 Task: Look for space in Machida, Japan from 8th June, 2023 to 19th June, 2023 for 1 adult in price range Rs.5000 to Rs.12000. Place can be shared room with 1  bedroom having 1 bed and 1 bathroom. Property type can be house, flat, guest house, hotel. Booking option can be shelf check-in. Required host language is English.
Action: Mouse moved to (485, 118)
Screenshot: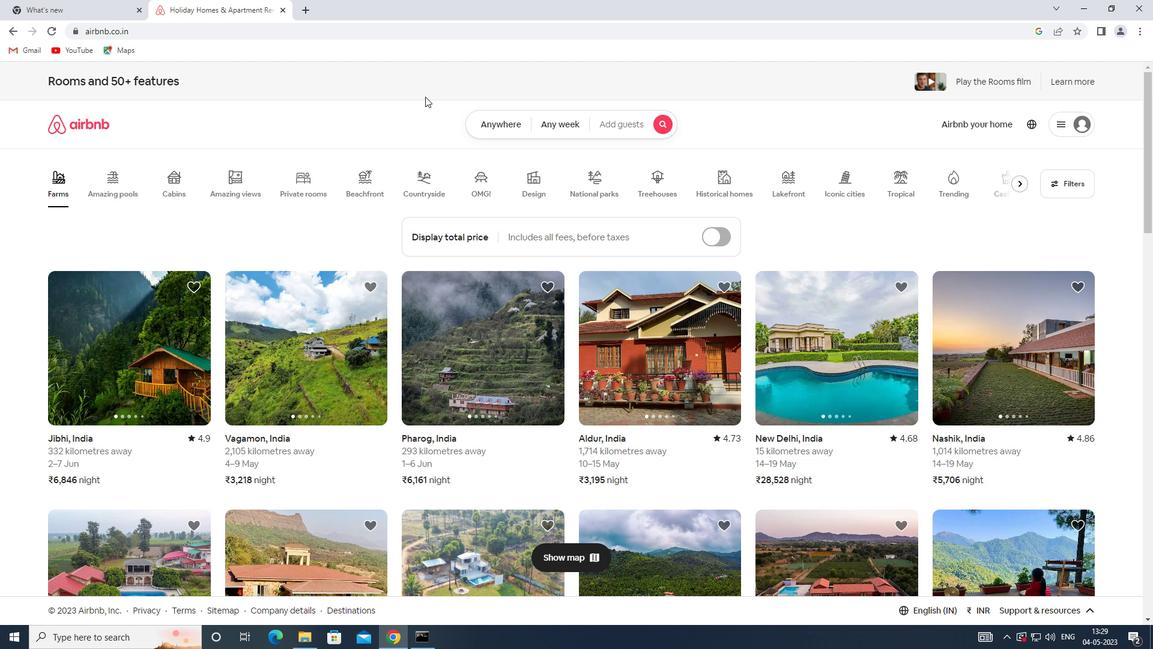 
Action: Mouse pressed left at (485, 118)
Screenshot: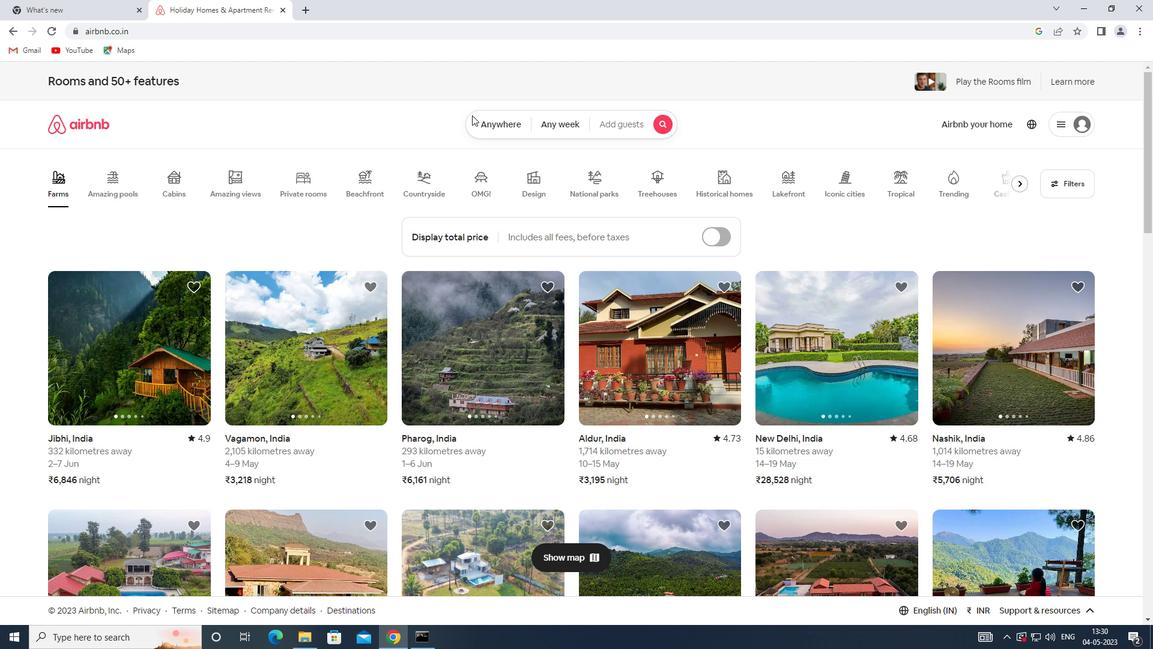 
Action: Mouse moved to (372, 165)
Screenshot: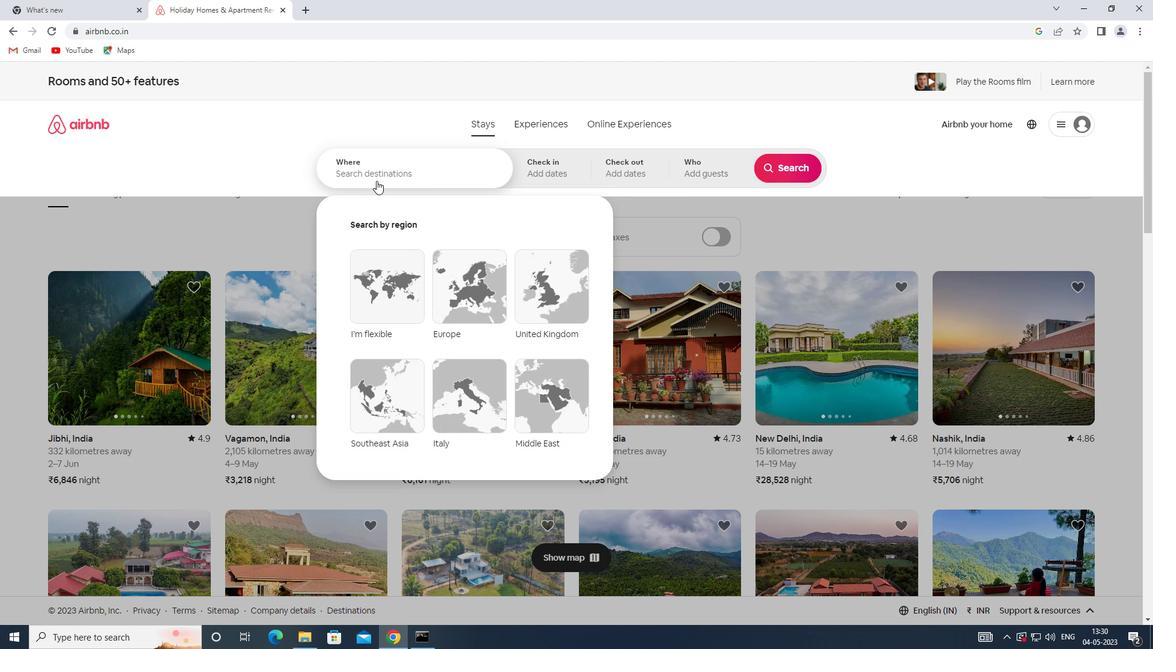 
Action: Mouse pressed left at (372, 165)
Screenshot: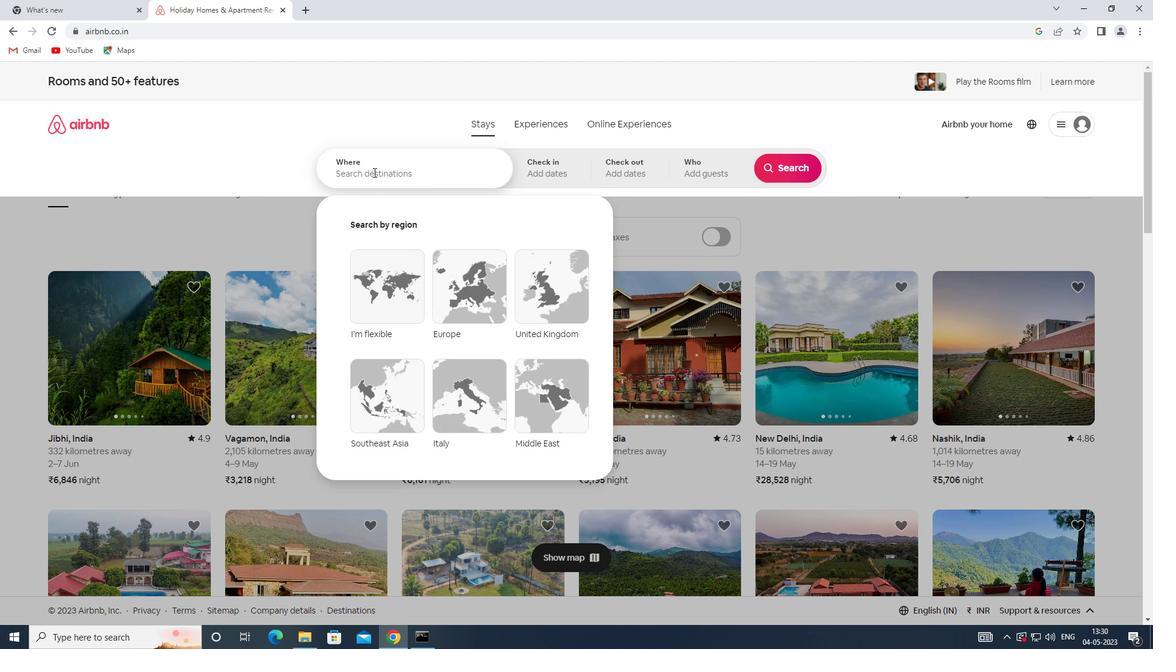 
Action: Key pressed <Key.shift>MACHIDA,<Key.shift>JAPAN
Screenshot: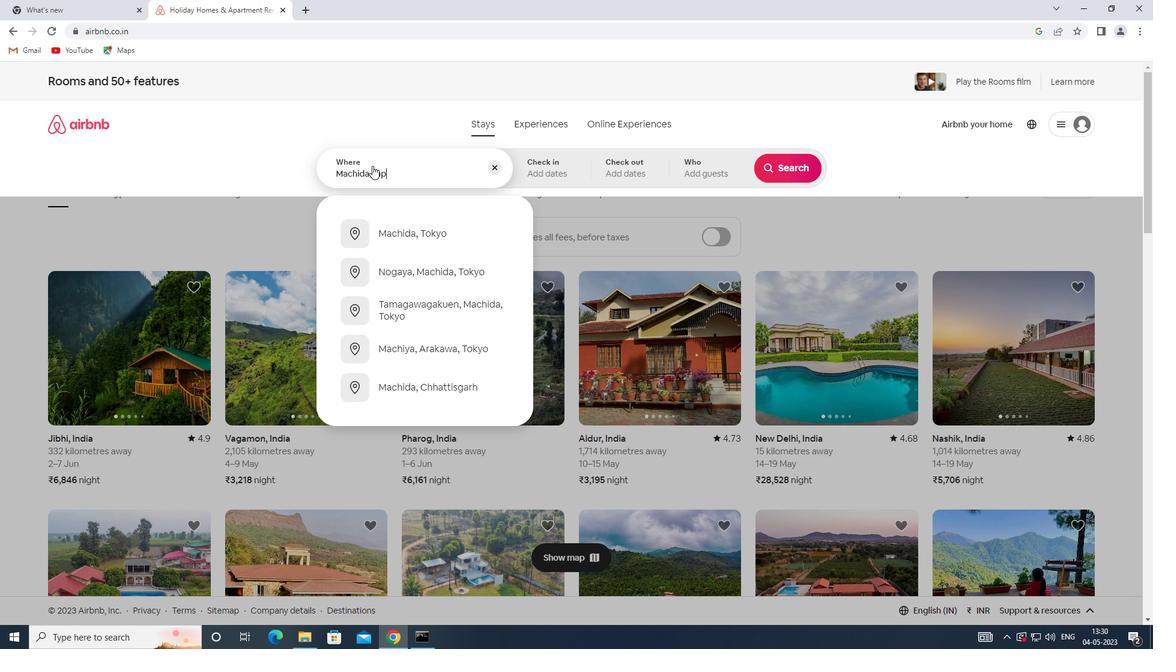 
Action: Mouse moved to (542, 161)
Screenshot: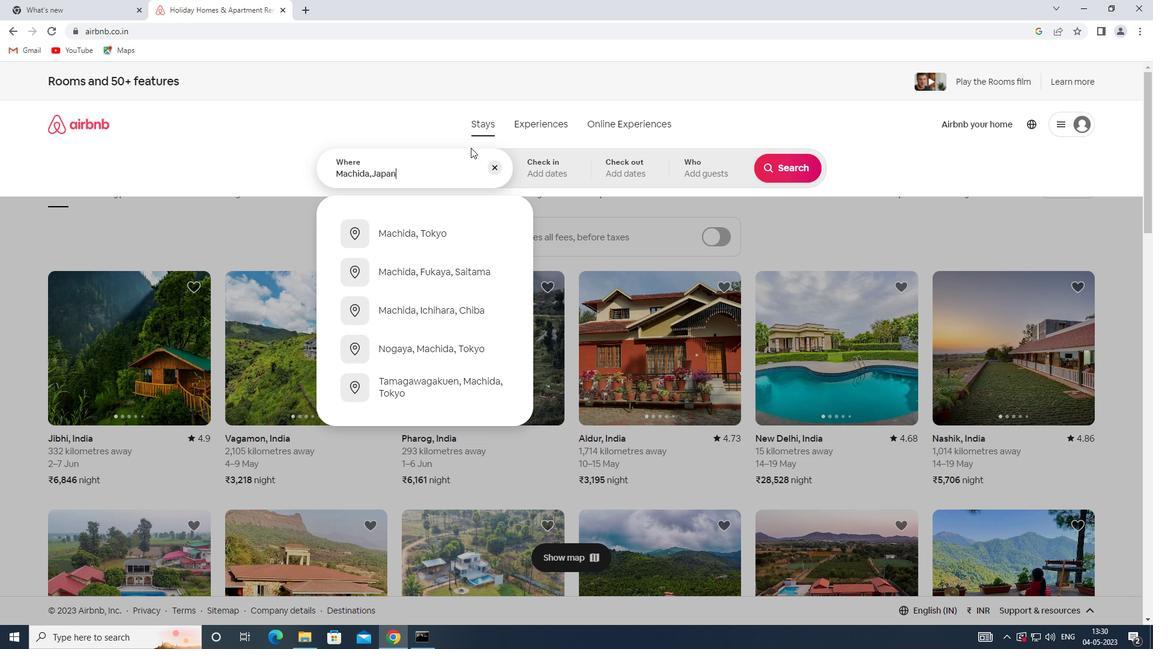 
Action: Mouse pressed left at (542, 161)
Screenshot: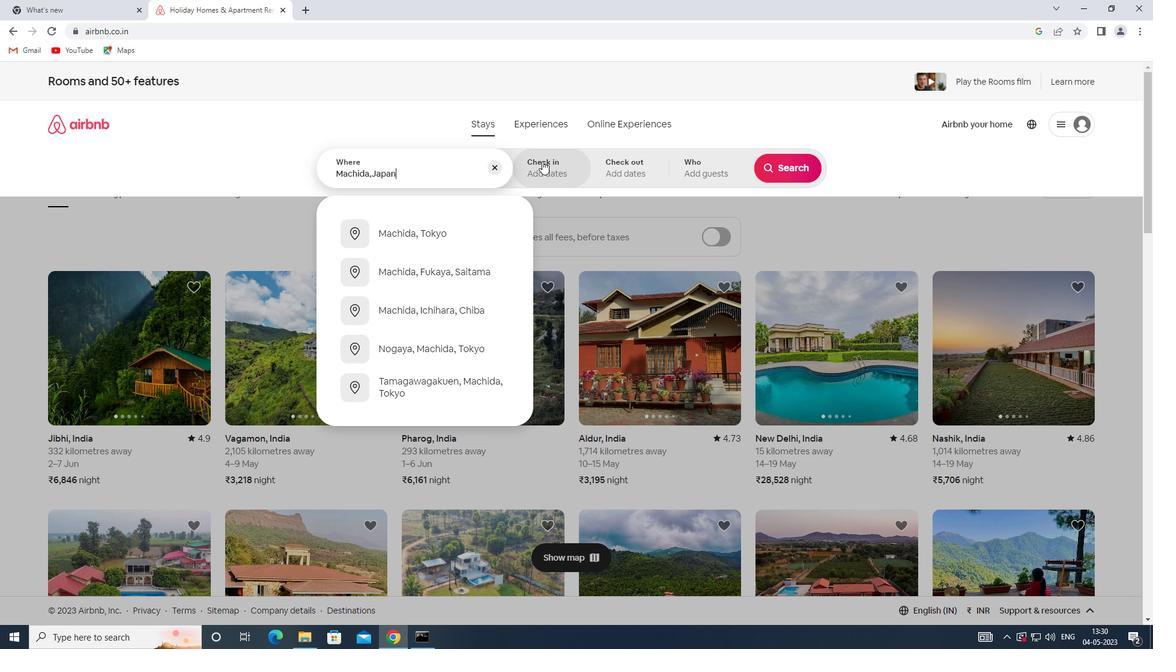 
Action: Mouse moved to (718, 341)
Screenshot: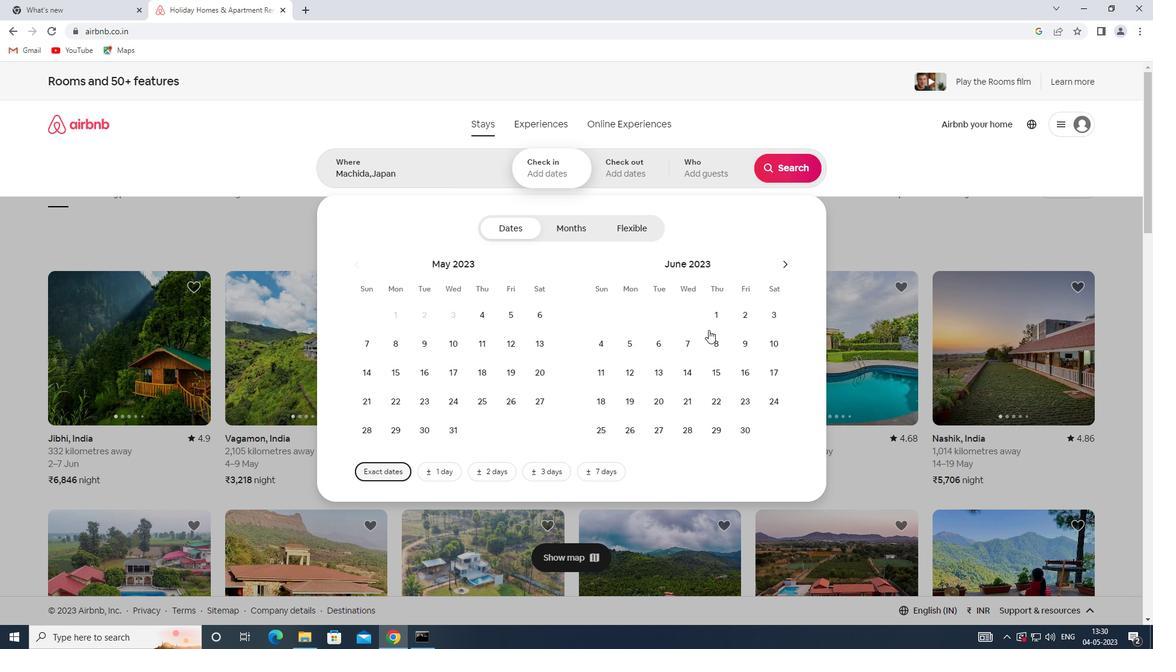 
Action: Mouse pressed left at (718, 341)
Screenshot: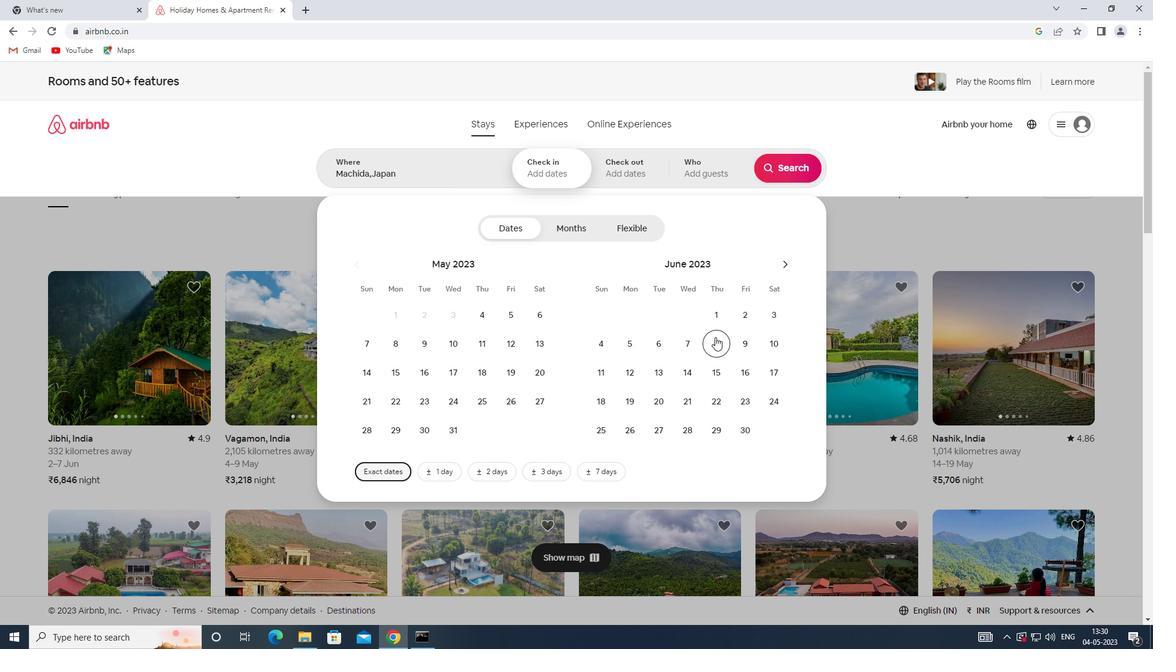 
Action: Mouse moved to (633, 401)
Screenshot: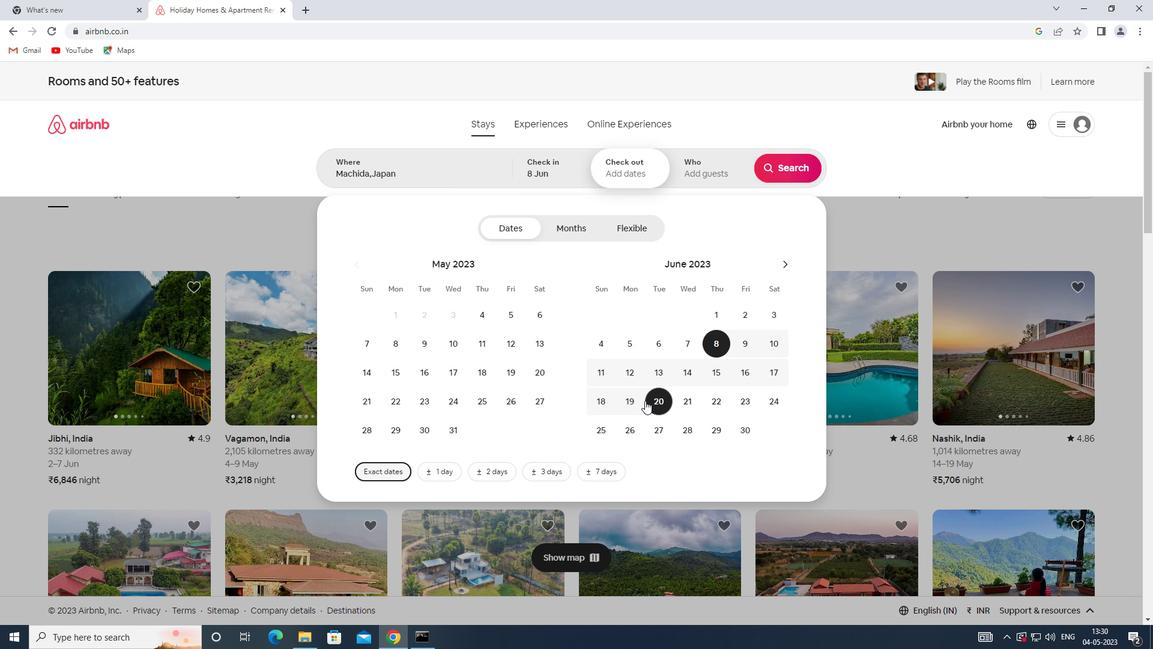 
Action: Mouse pressed left at (633, 401)
Screenshot: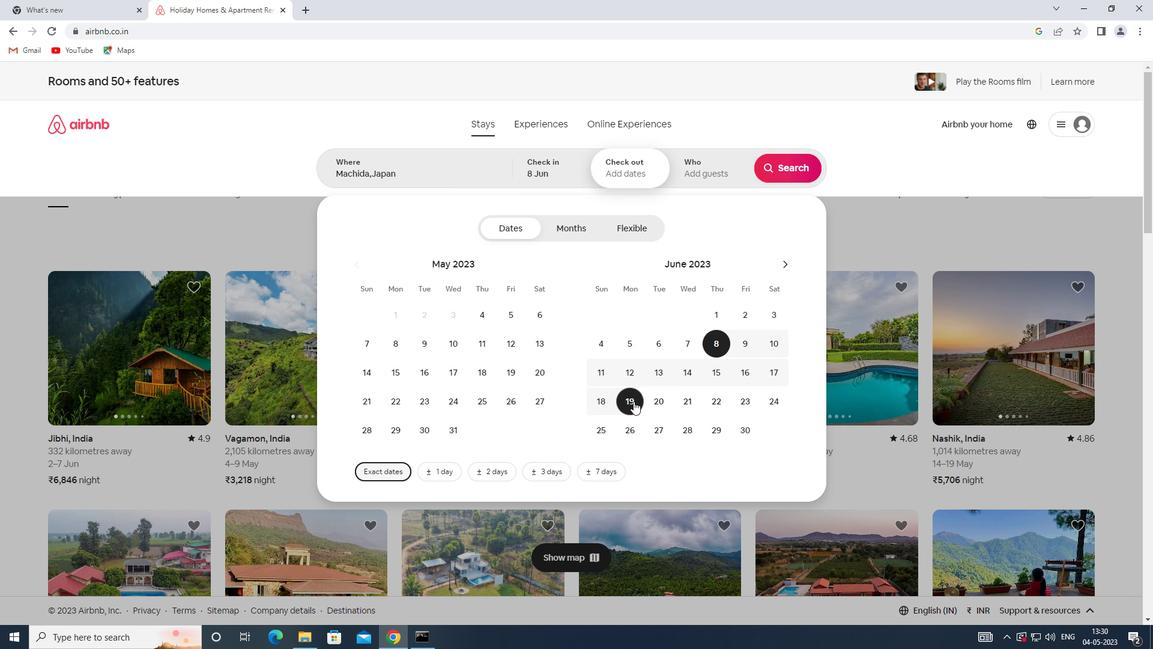 
Action: Mouse moved to (710, 167)
Screenshot: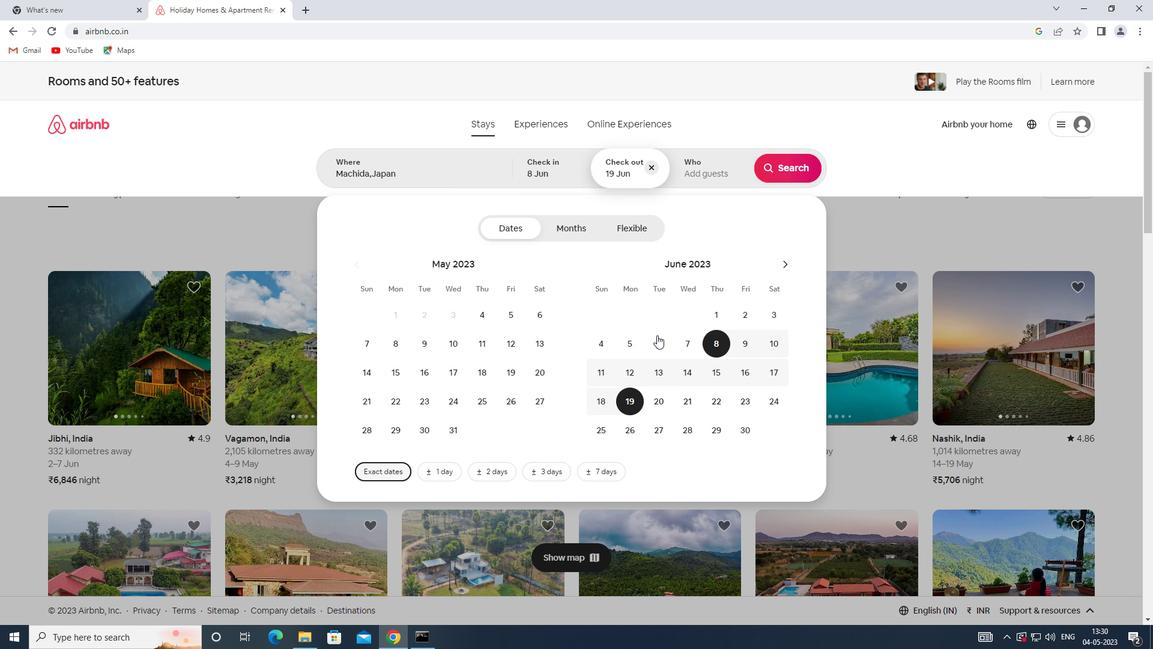 
Action: Mouse pressed left at (710, 167)
Screenshot: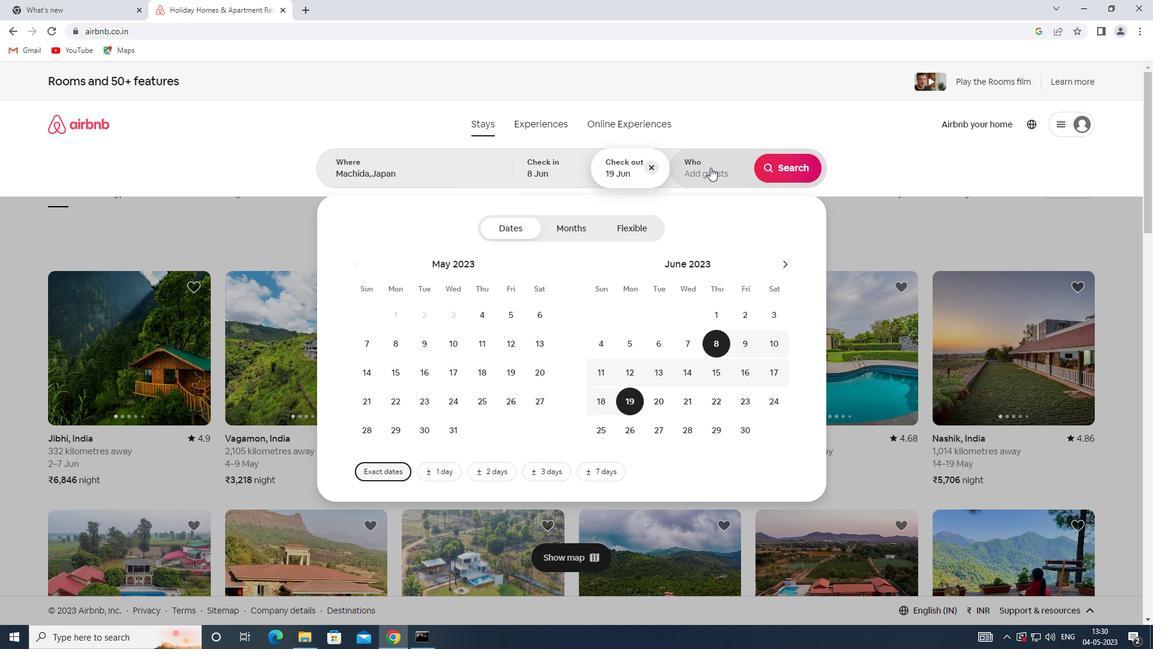 
Action: Mouse moved to (789, 235)
Screenshot: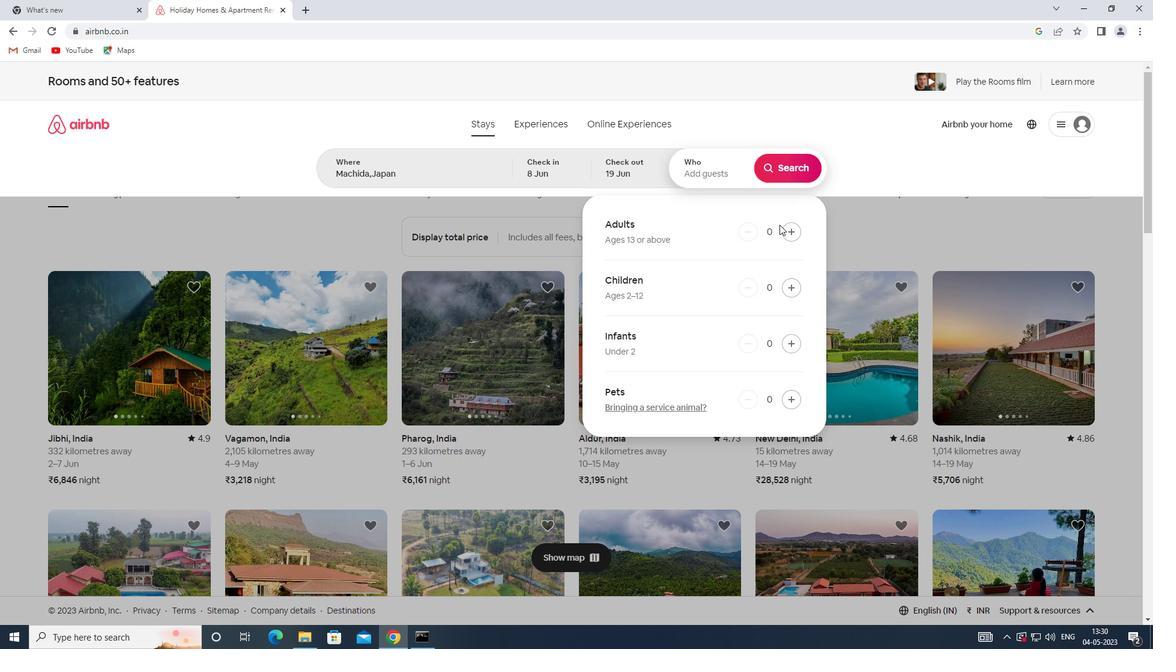 
Action: Mouse pressed left at (789, 235)
Screenshot: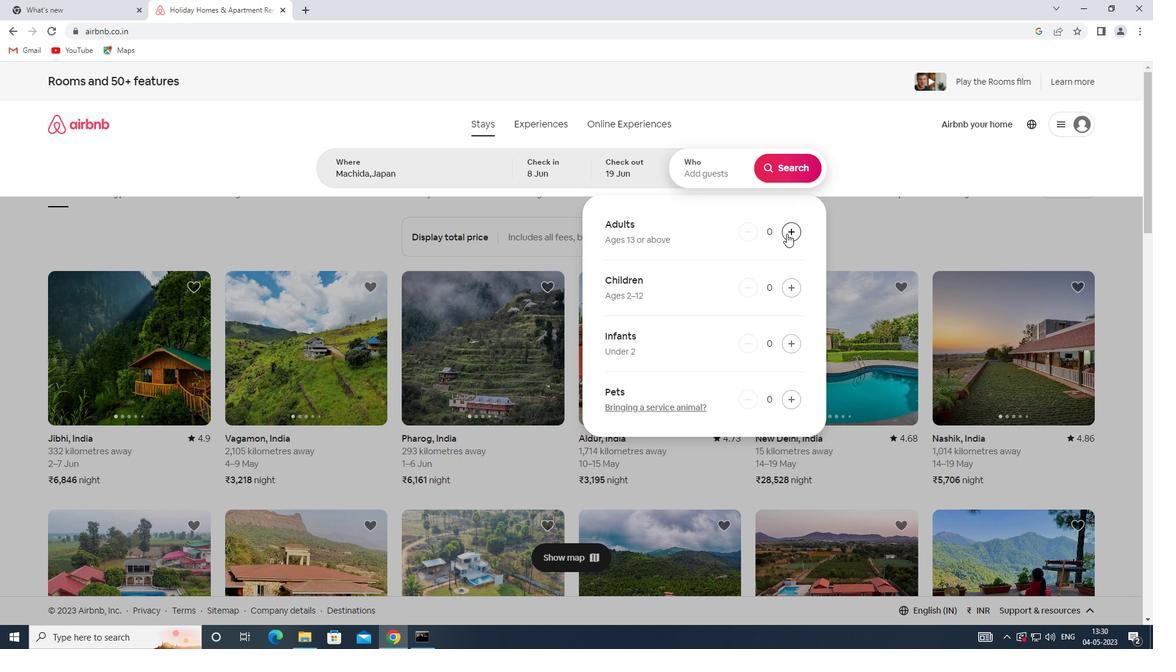 
Action: Mouse moved to (783, 170)
Screenshot: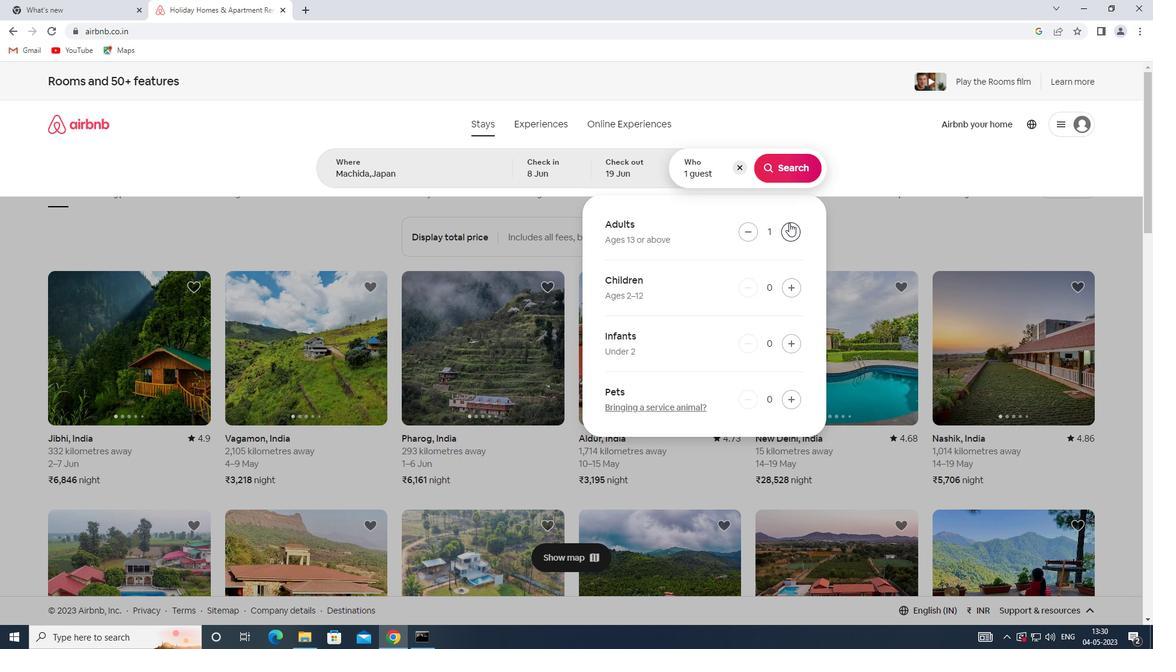 
Action: Mouse pressed left at (783, 170)
Screenshot: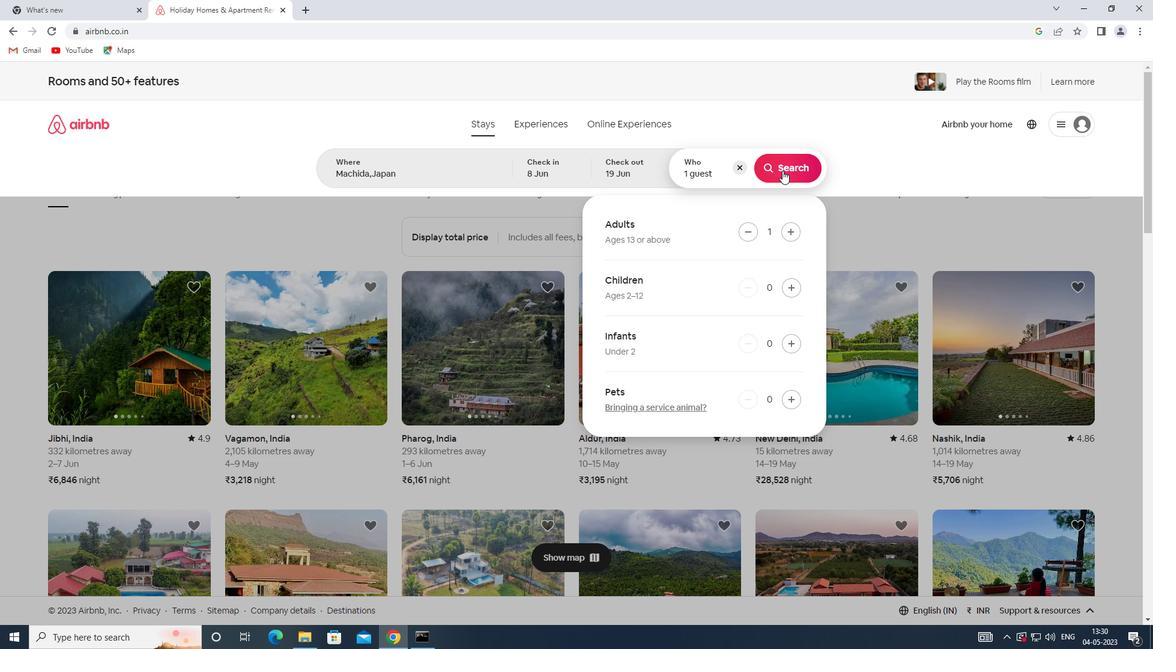 
Action: Mouse moved to (1110, 138)
Screenshot: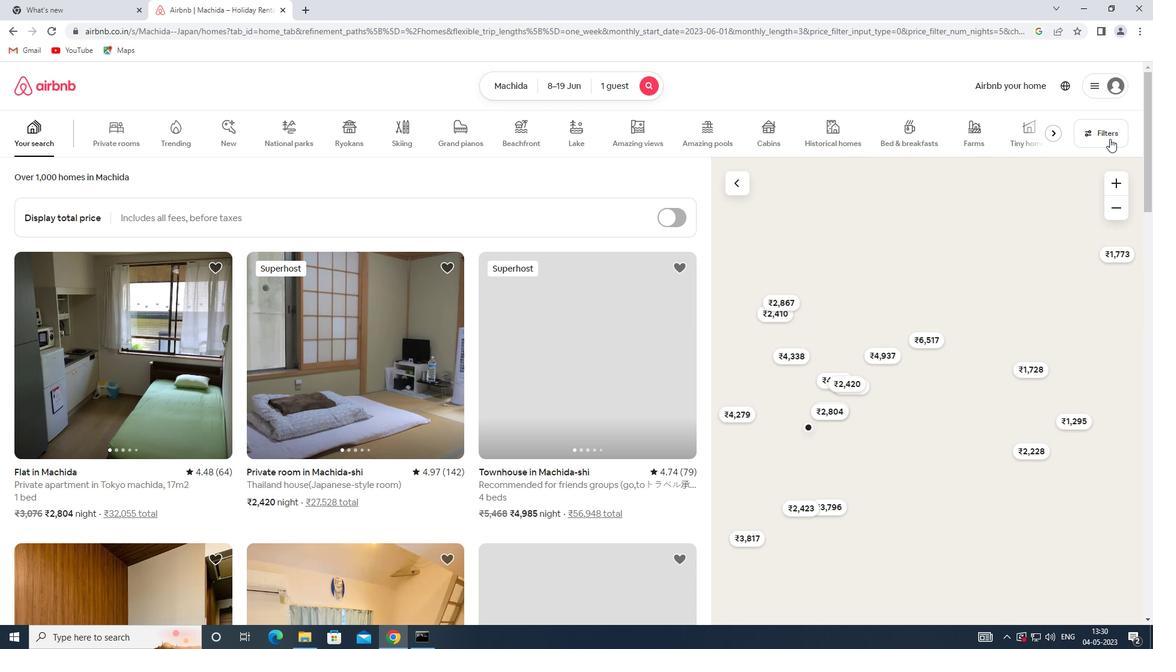 
Action: Mouse pressed left at (1110, 138)
Screenshot: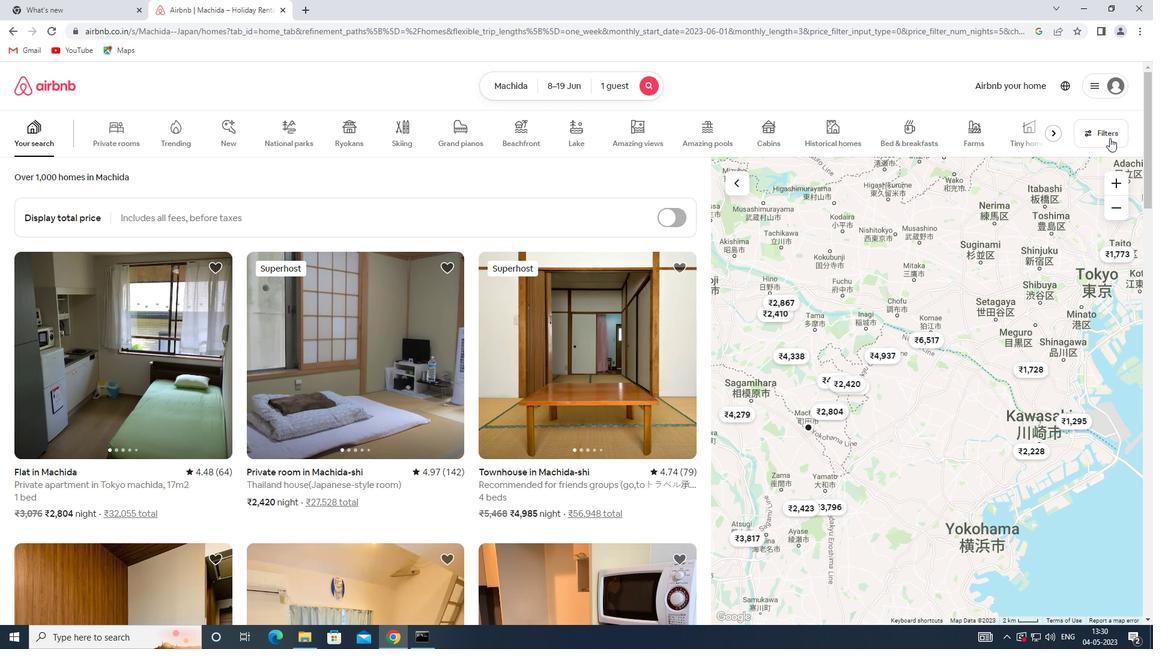 
Action: Mouse moved to (429, 284)
Screenshot: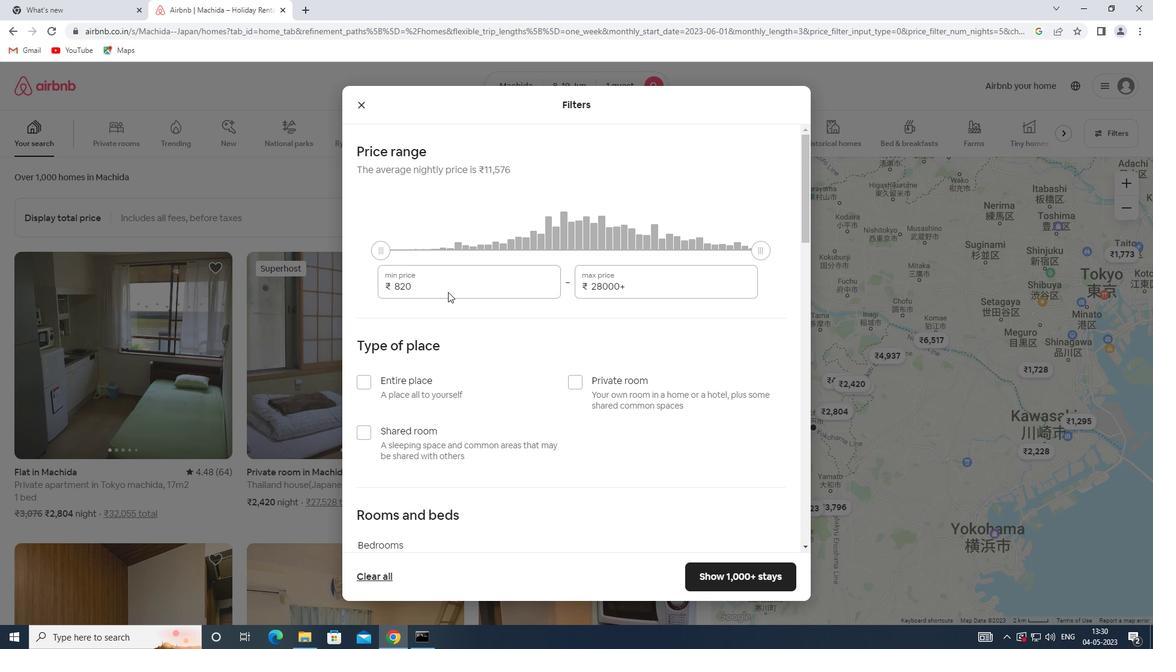 
Action: Mouse pressed left at (429, 284)
Screenshot: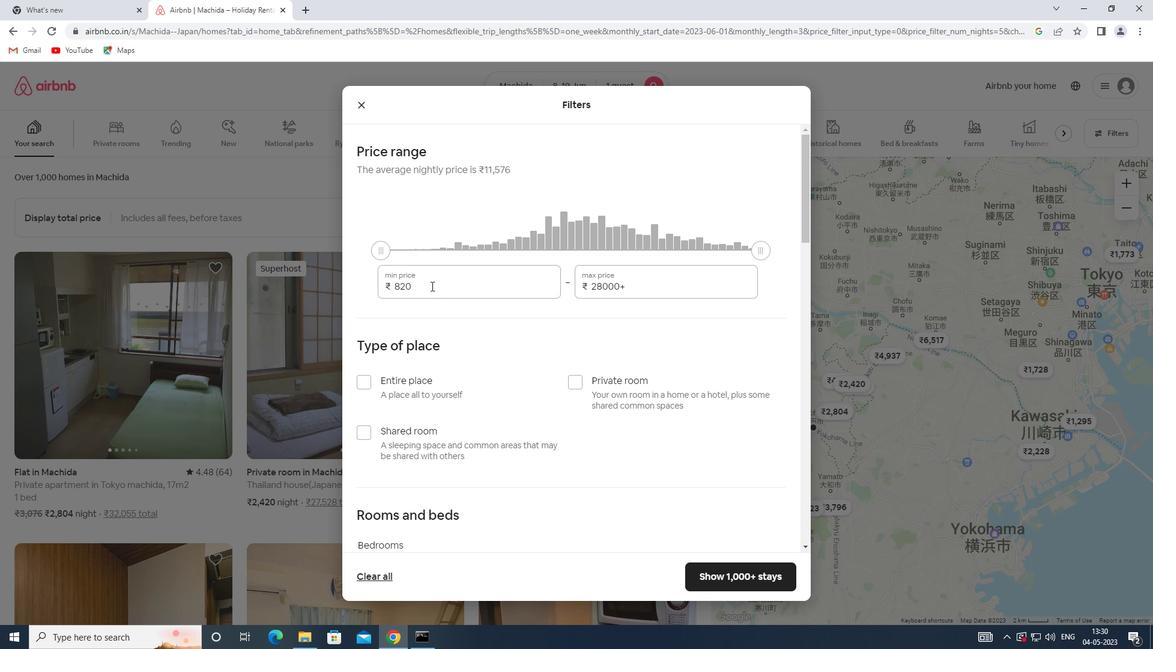 
Action: Mouse moved to (363, 284)
Screenshot: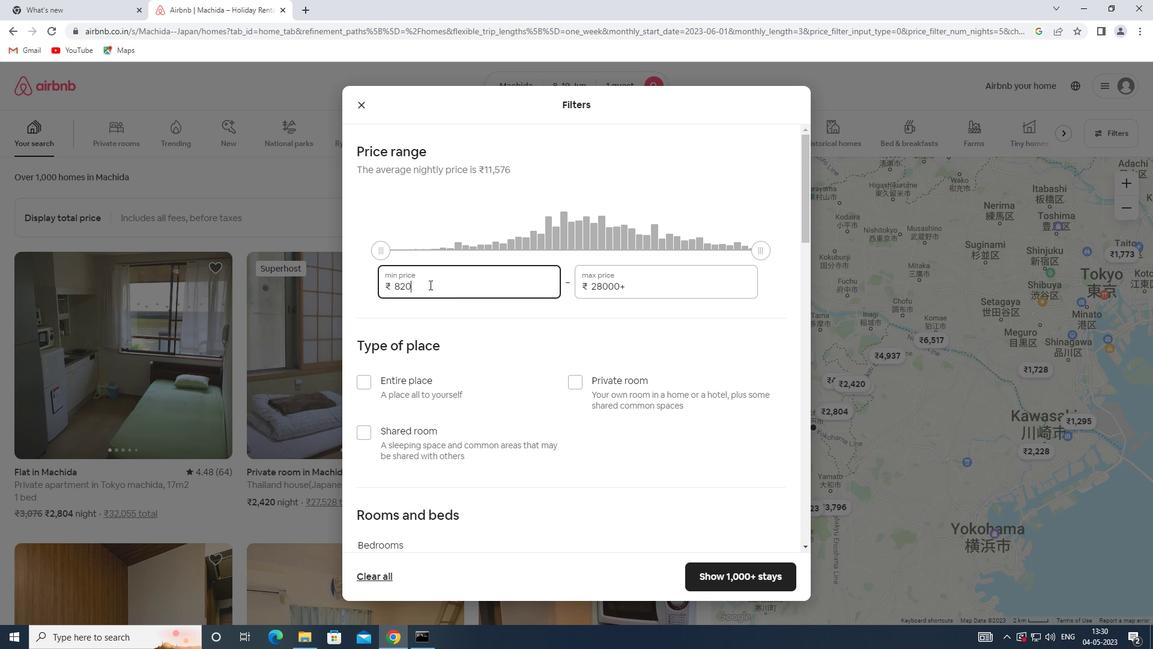 
Action: Key pressed 5000
Screenshot: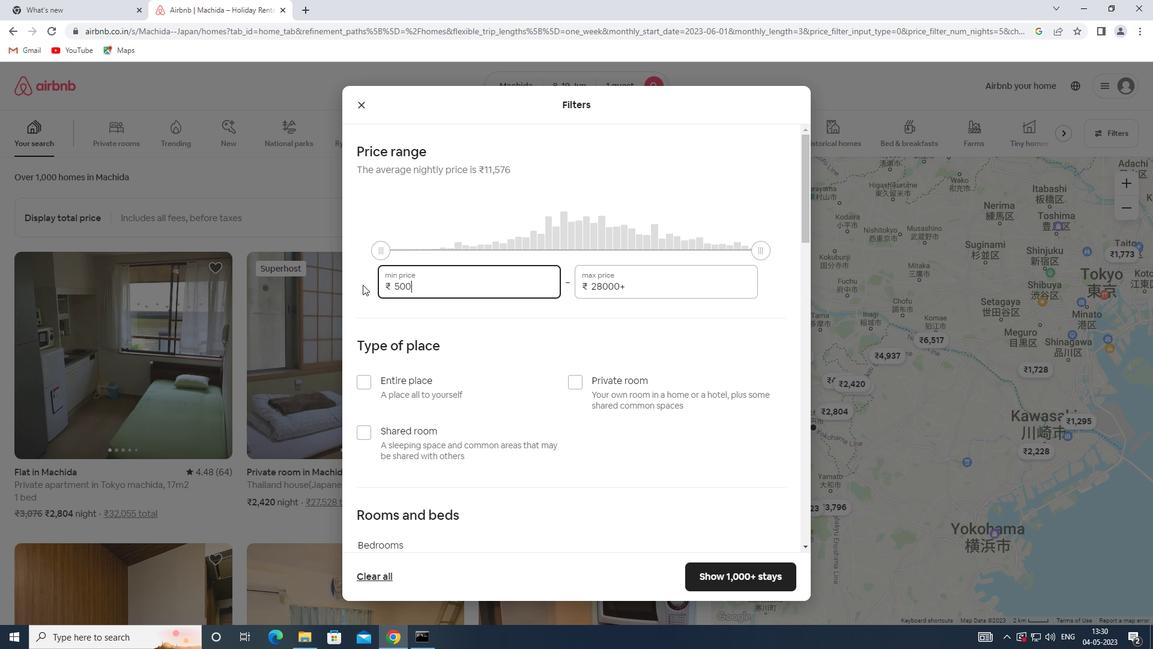 
Action: Mouse moved to (642, 286)
Screenshot: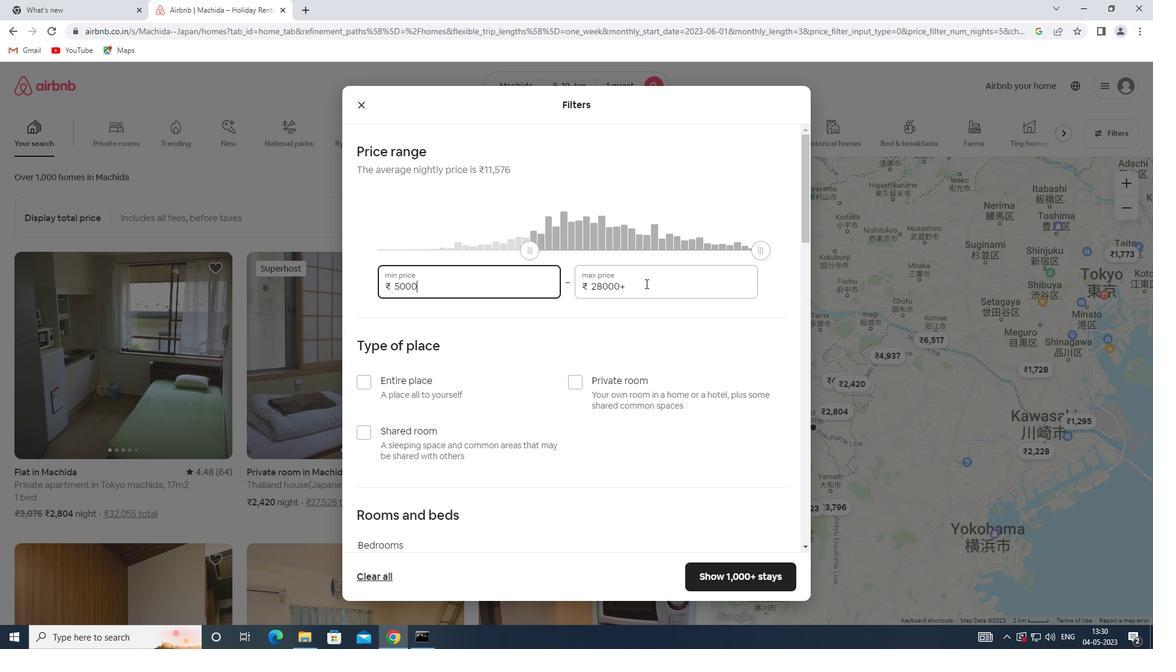 
Action: Mouse pressed left at (642, 286)
Screenshot: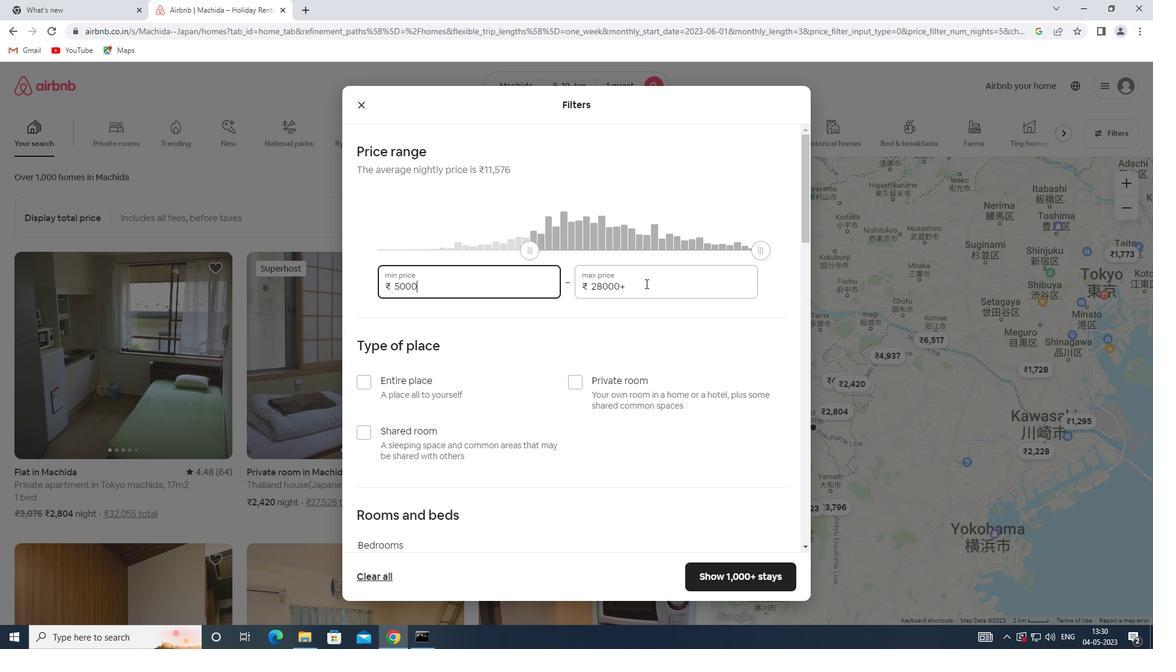 
Action: Mouse moved to (537, 299)
Screenshot: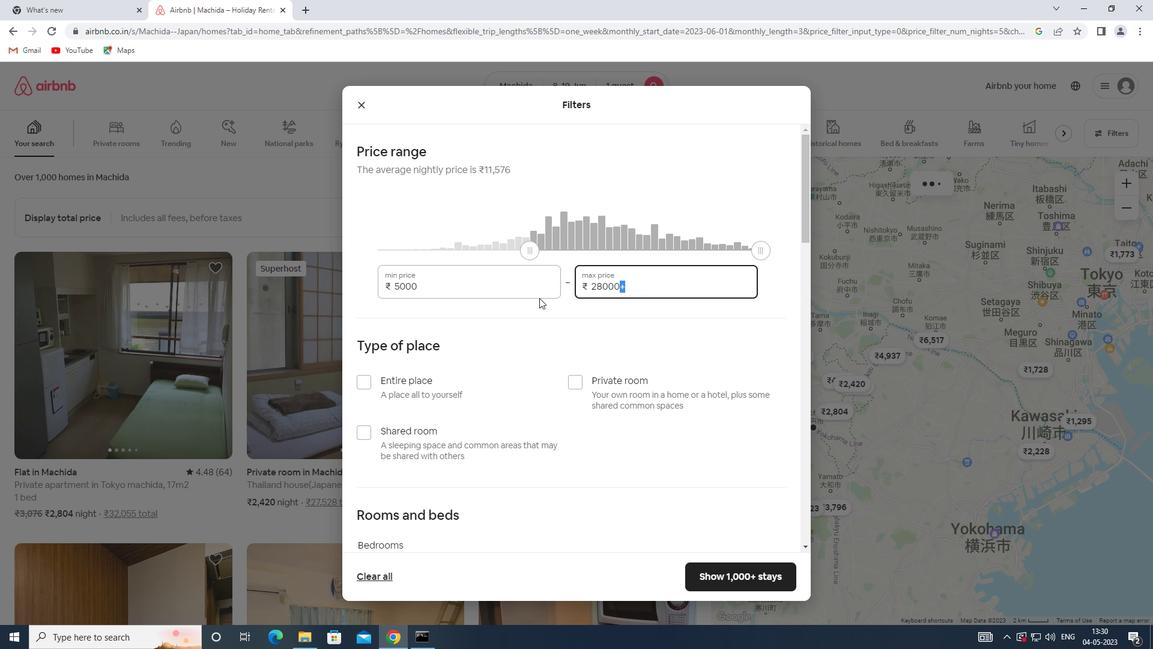
Action: Key pressed 12000
Screenshot: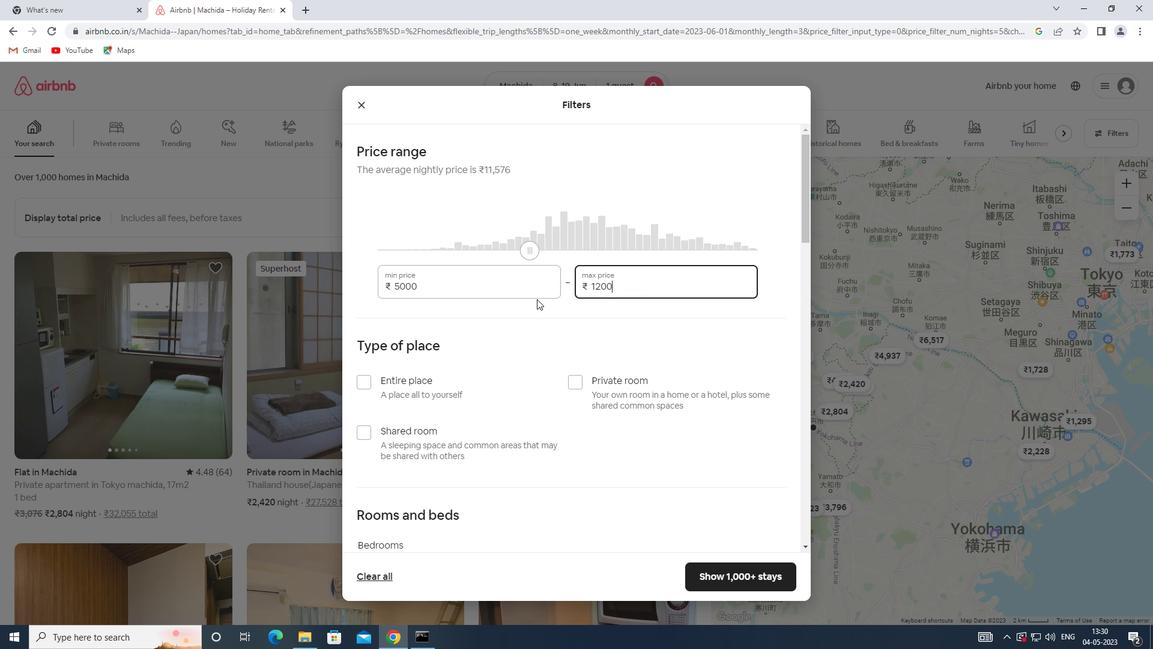
Action: Mouse moved to (528, 301)
Screenshot: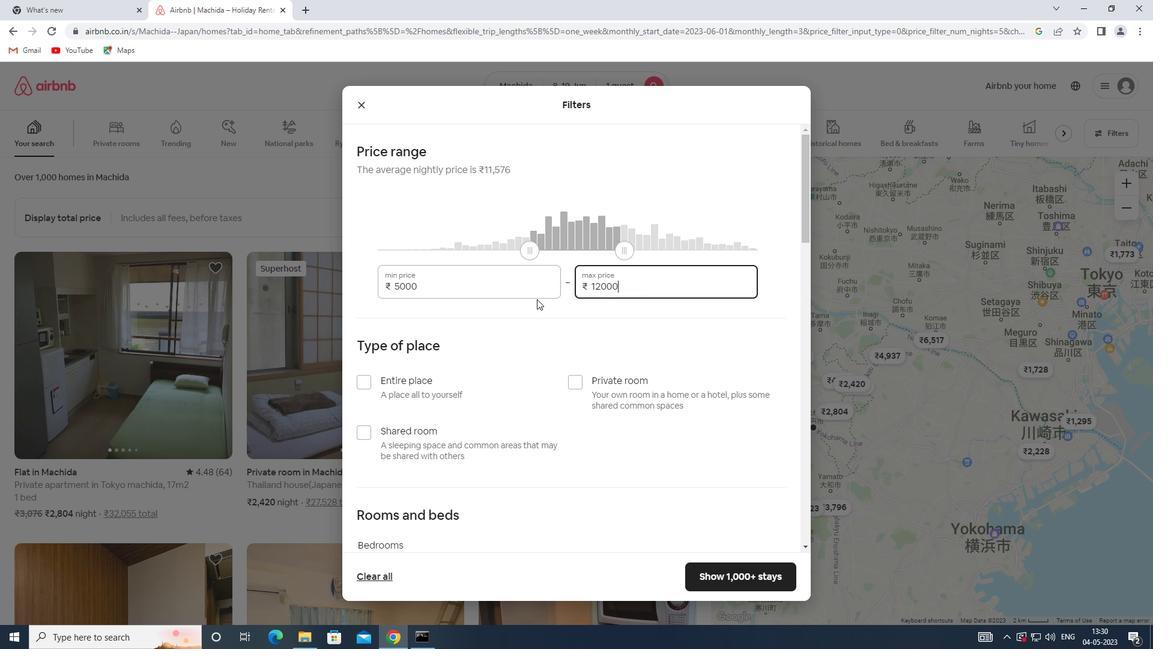 
Action: Mouse scrolled (528, 300) with delta (0, 0)
Screenshot: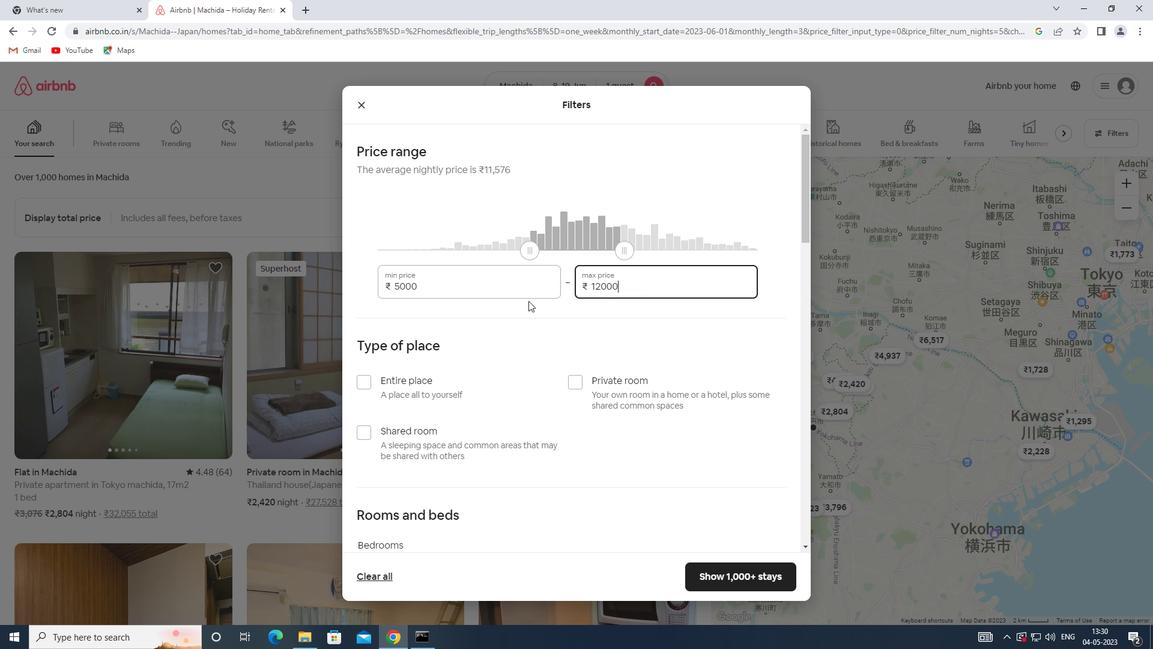 
Action: Mouse scrolled (528, 300) with delta (0, 0)
Screenshot: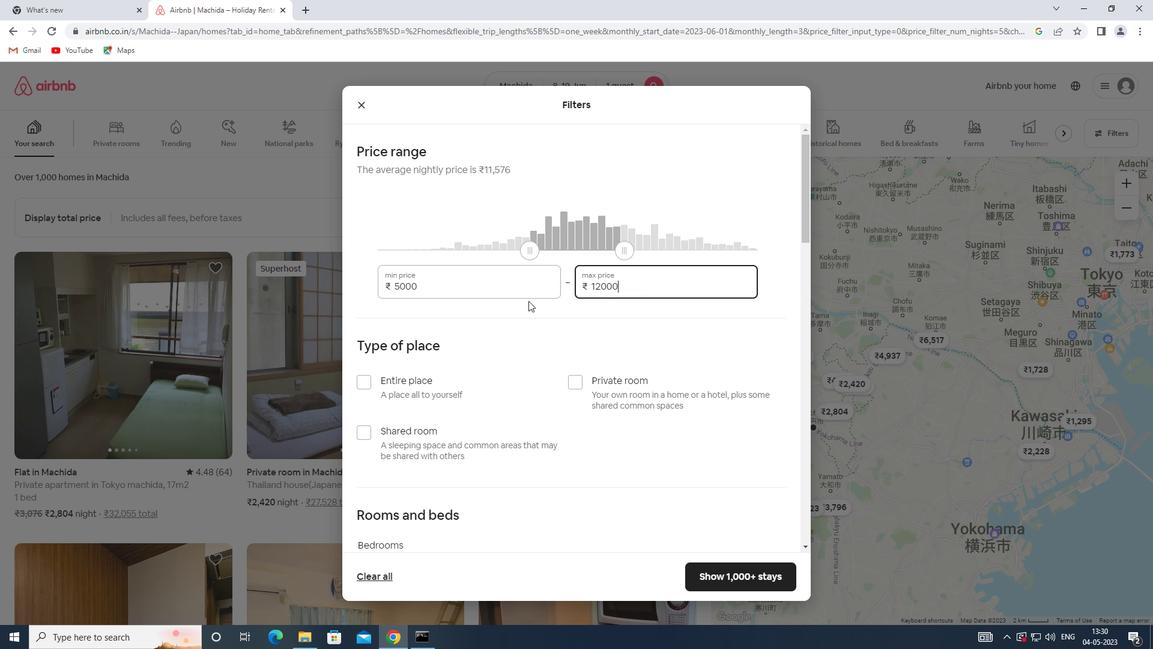 
Action: Mouse moved to (391, 316)
Screenshot: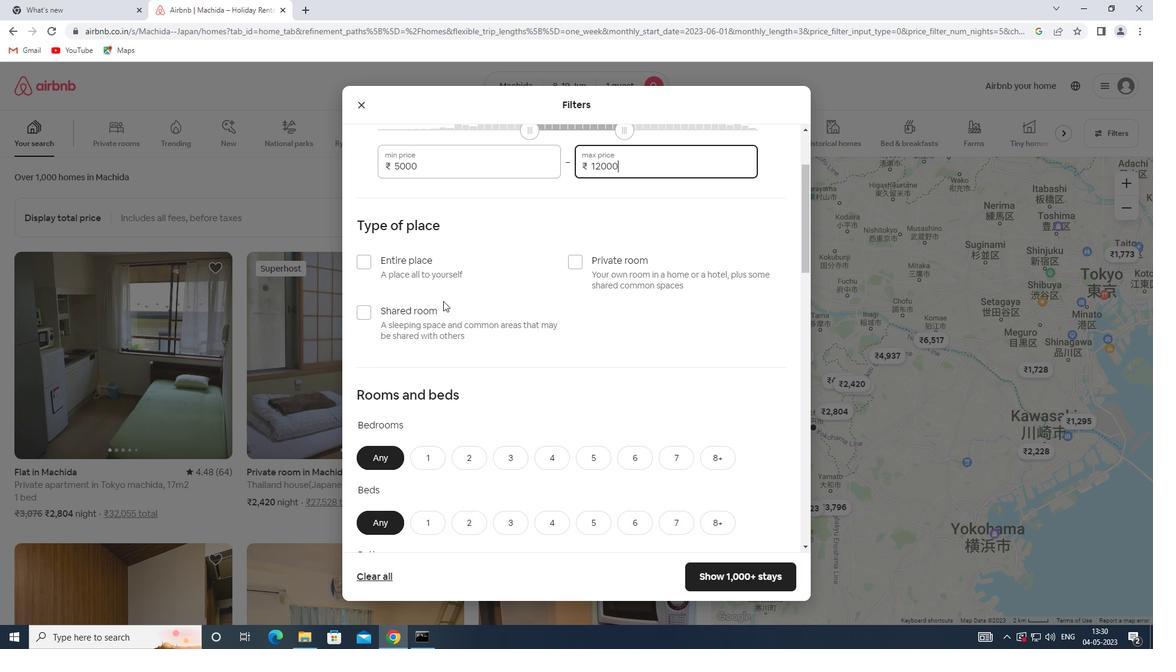 
Action: Mouse pressed left at (391, 316)
Screenshot: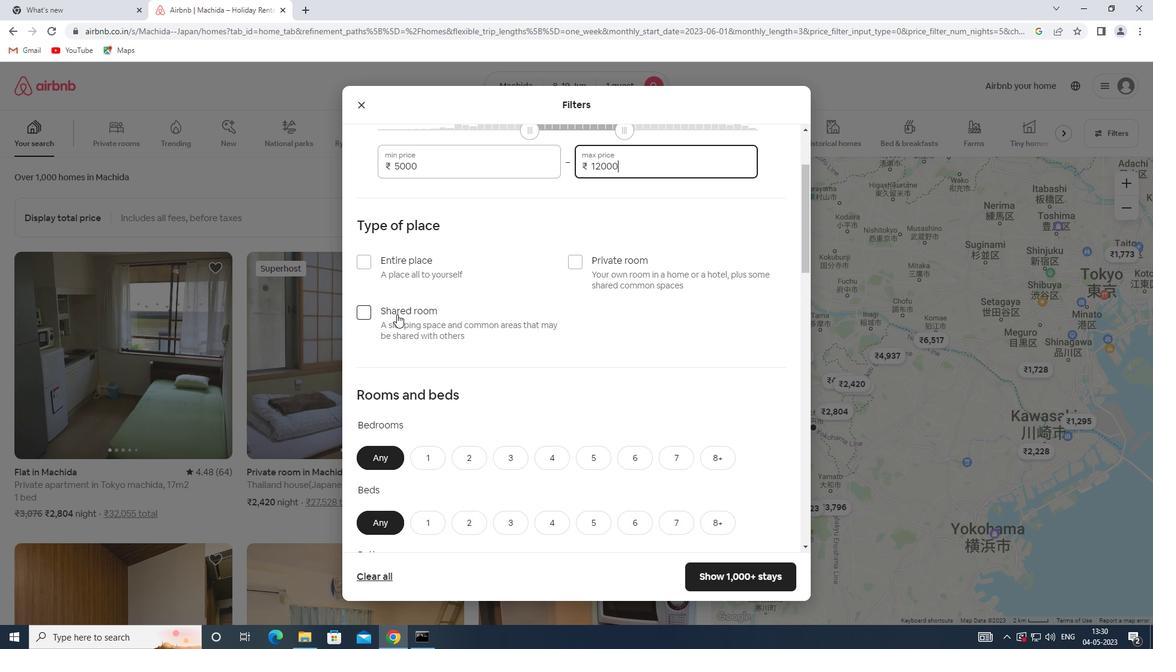 
Action: Mouse scrolled (391, 315) with delta (0, 0)
Screenshot: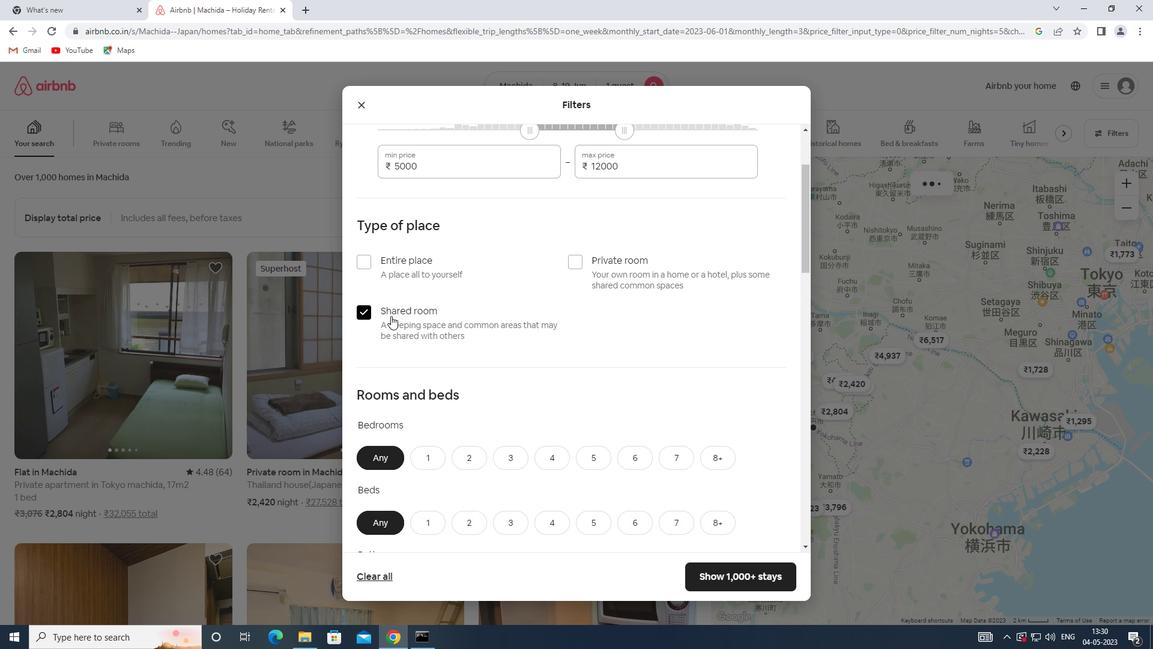 
Action: Mouse scrolled (391, 315) with delta (0, 0)
Screenshot: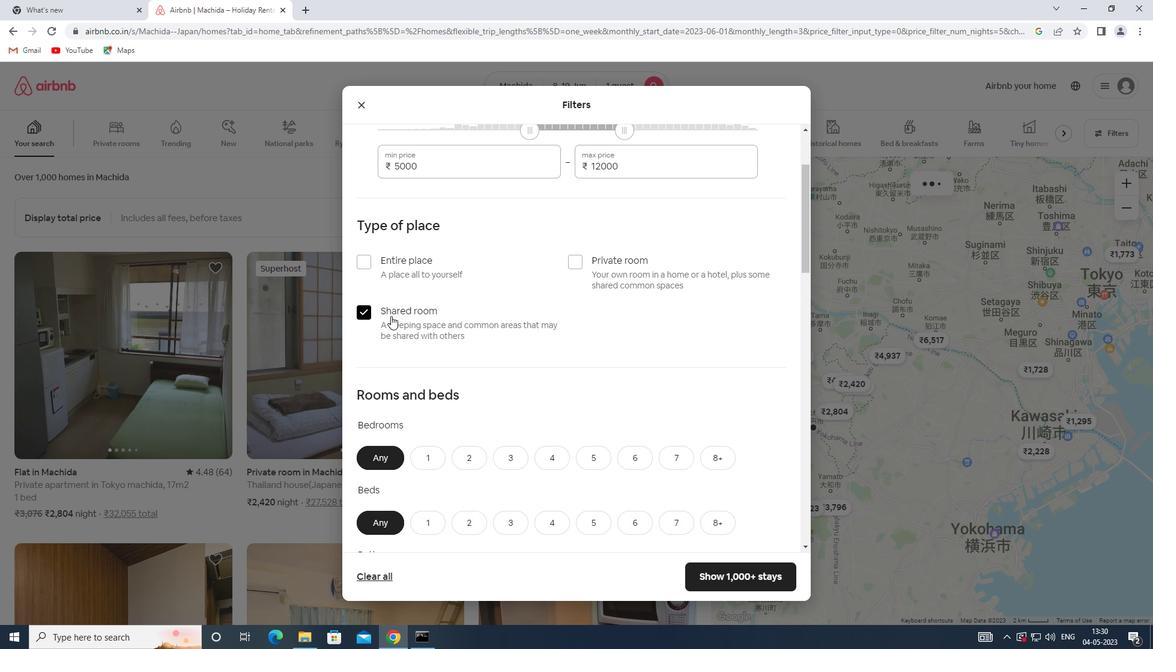 
Action: Mouse scrolled (391, 315) with delta (0, 0)
Screenshot: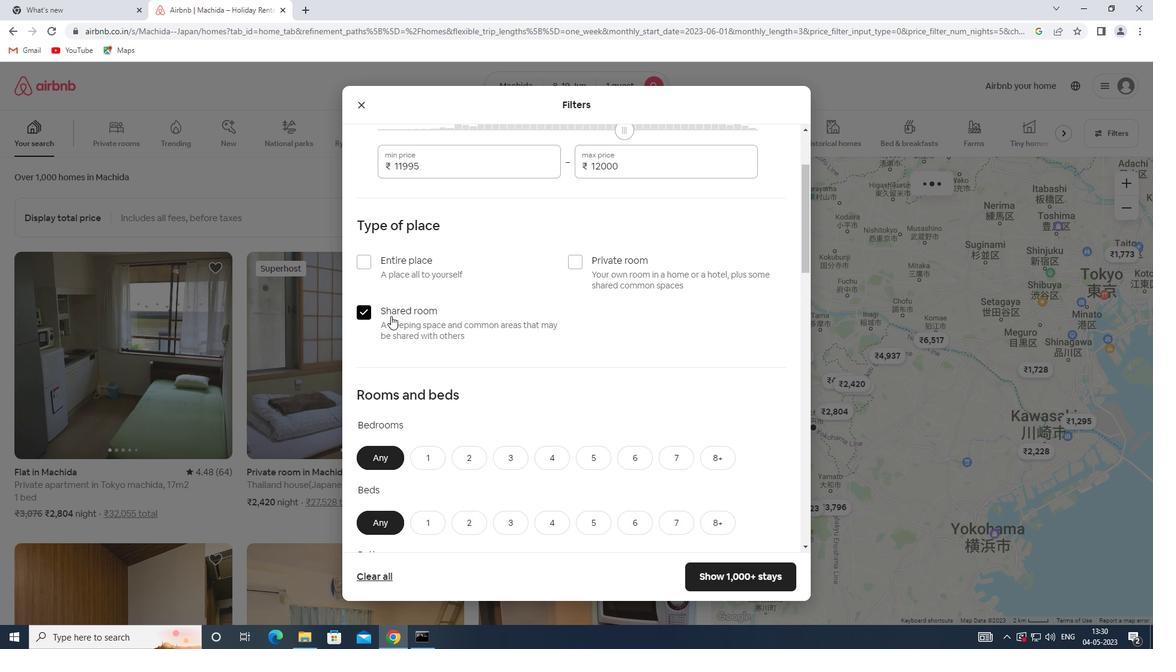 
Action: Mouse moved to (437, 278)
Screenshot: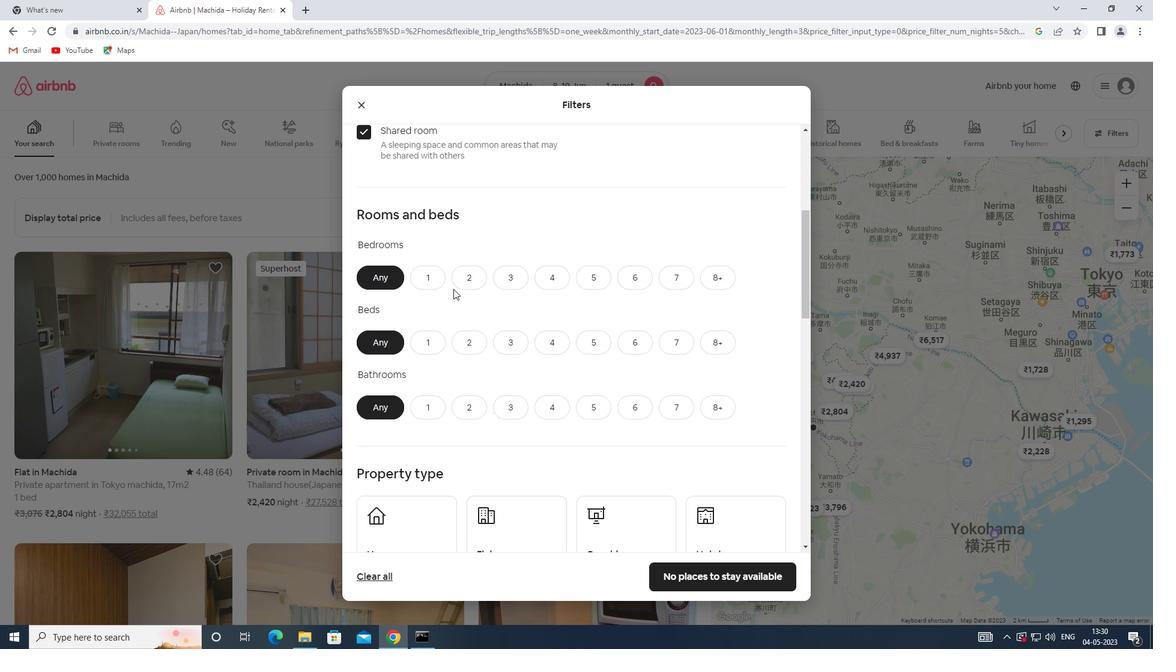 
Action: Mouse pressed left at (437, 278)
Screenshot: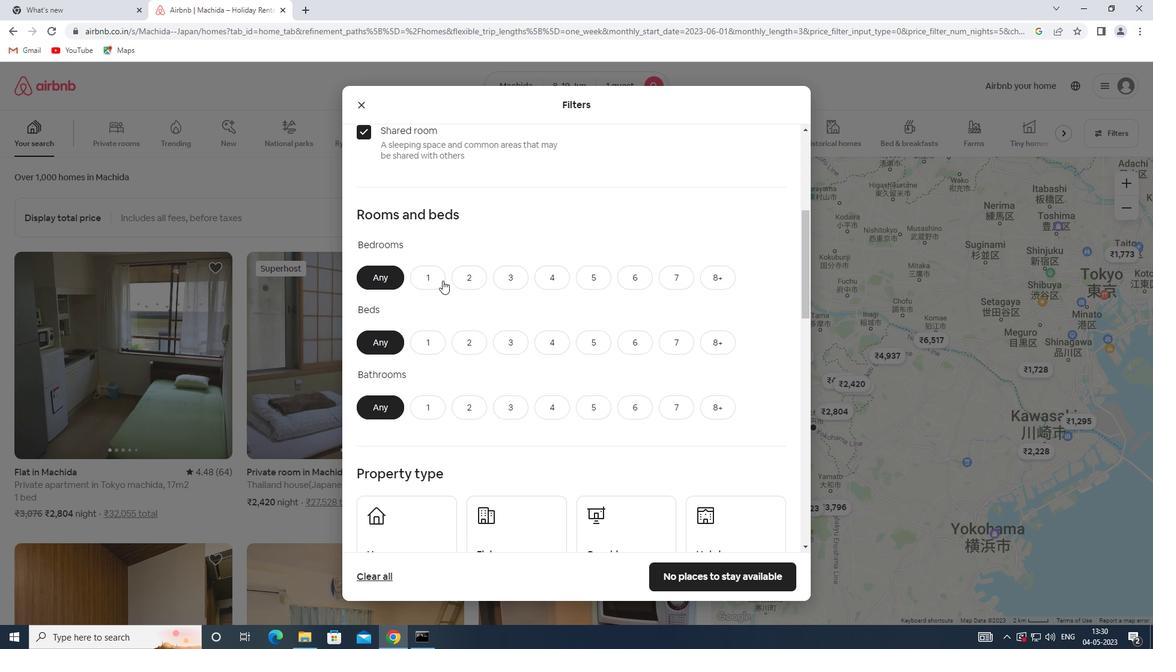
Action: Mouse moved to (432, 339)
Screenshot: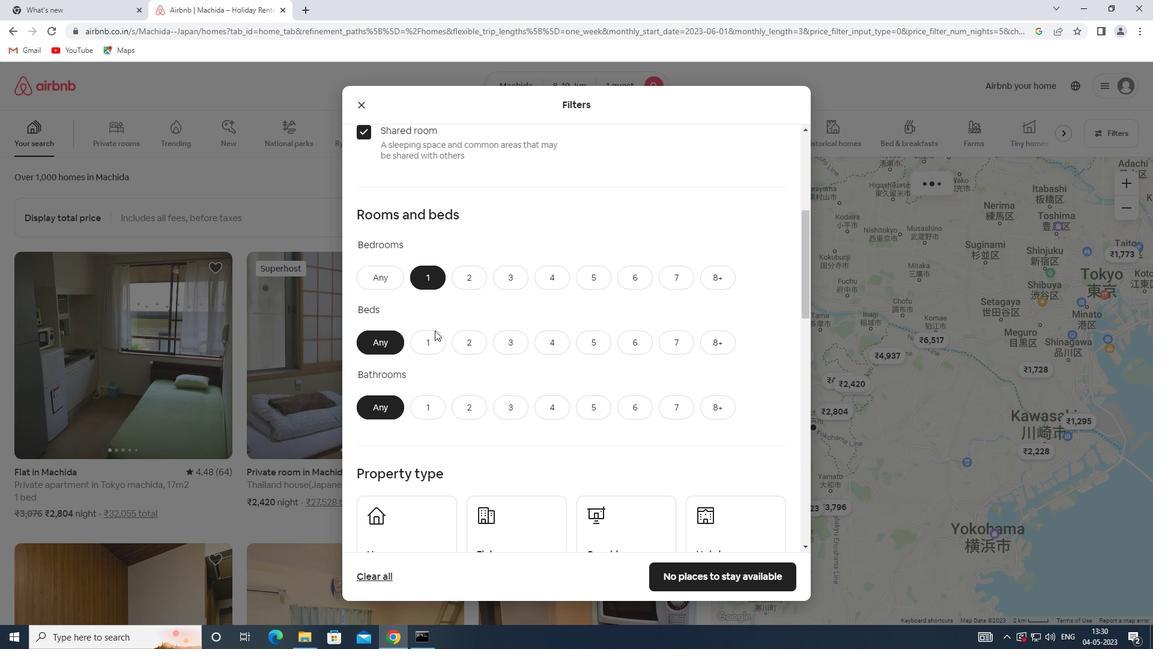 
Action: Mouse pressed left at (432, 339)
Screenshot: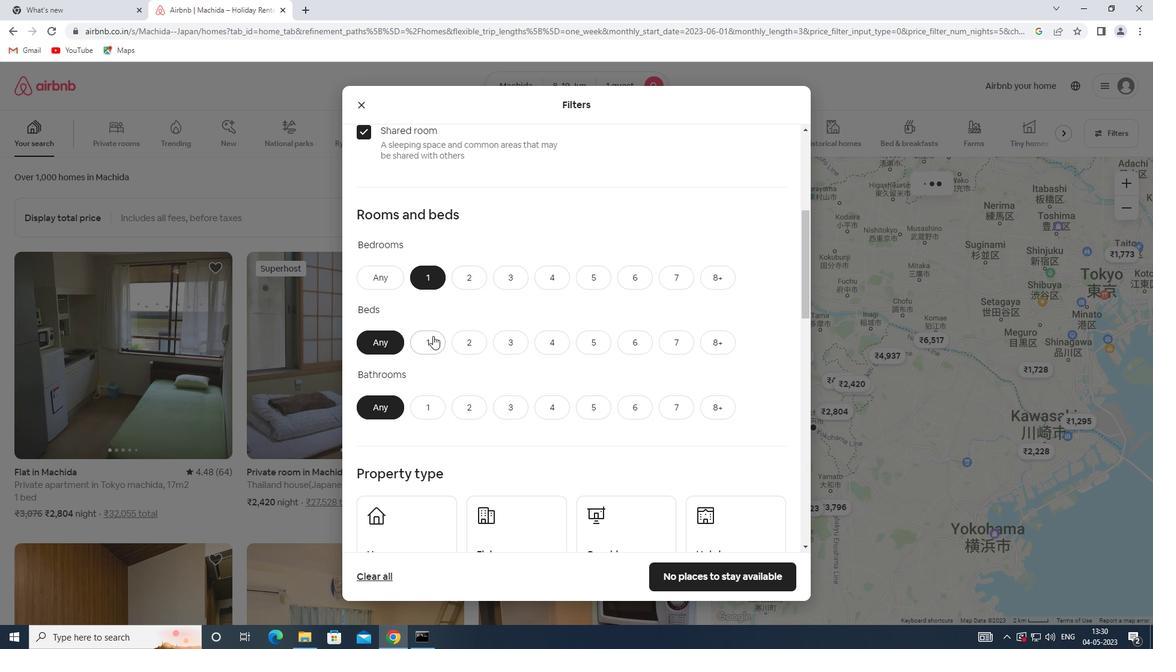 
Action: Mouse moved to (418, 403)
Screenshot: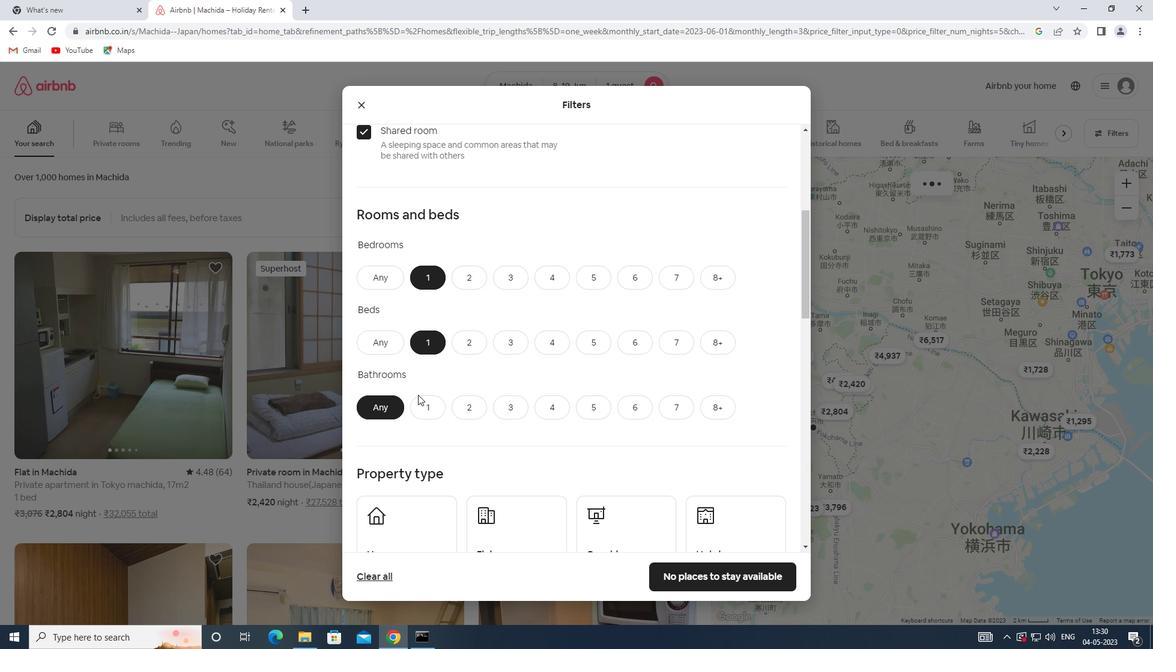 
Action: Mouse pressed left at (418, 403)
Screenshot: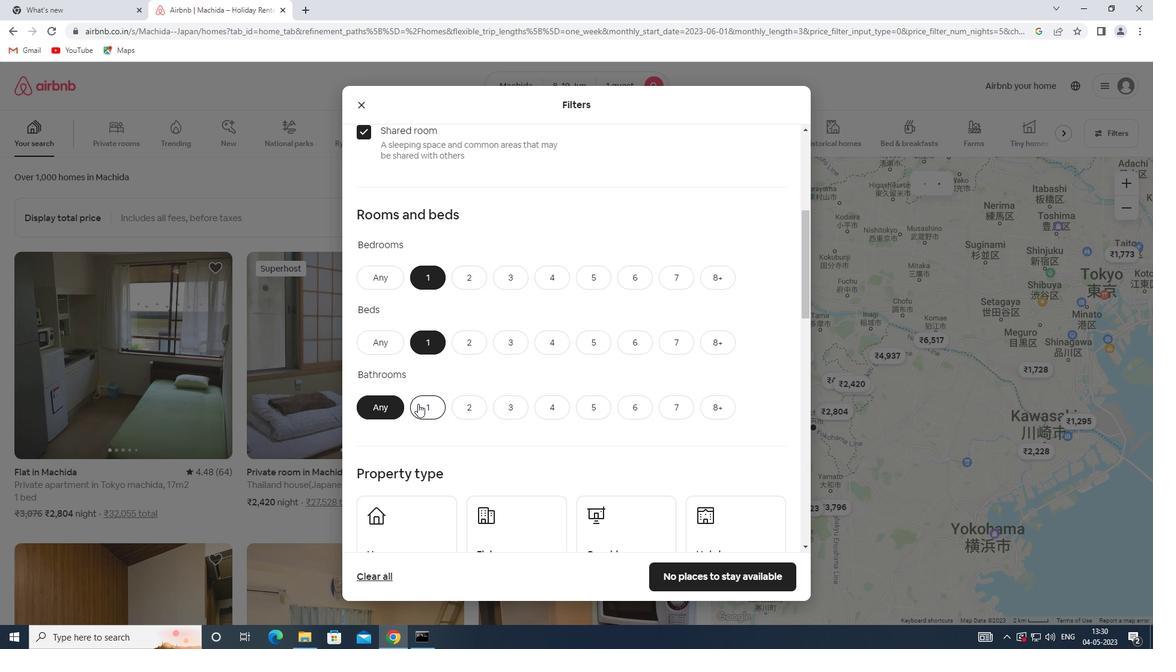 
Action: Mouse moved to (424, 385)
Screenshot: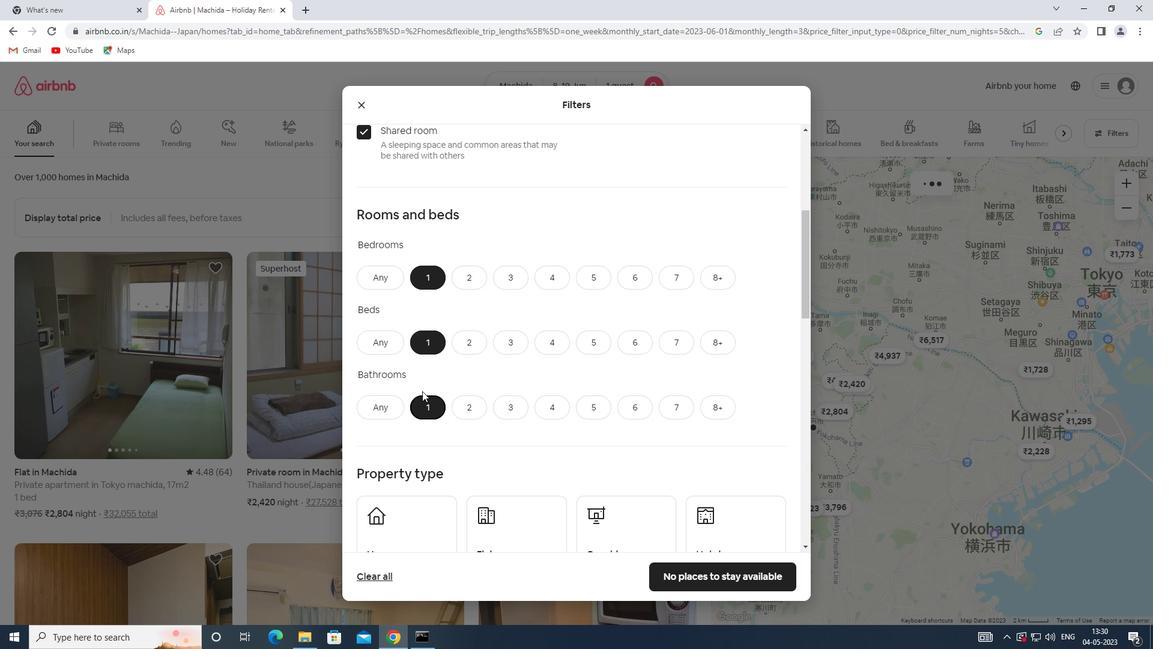 
Action: Mouse scrolled (424, 385) with delta (0, 0)
Screenshot: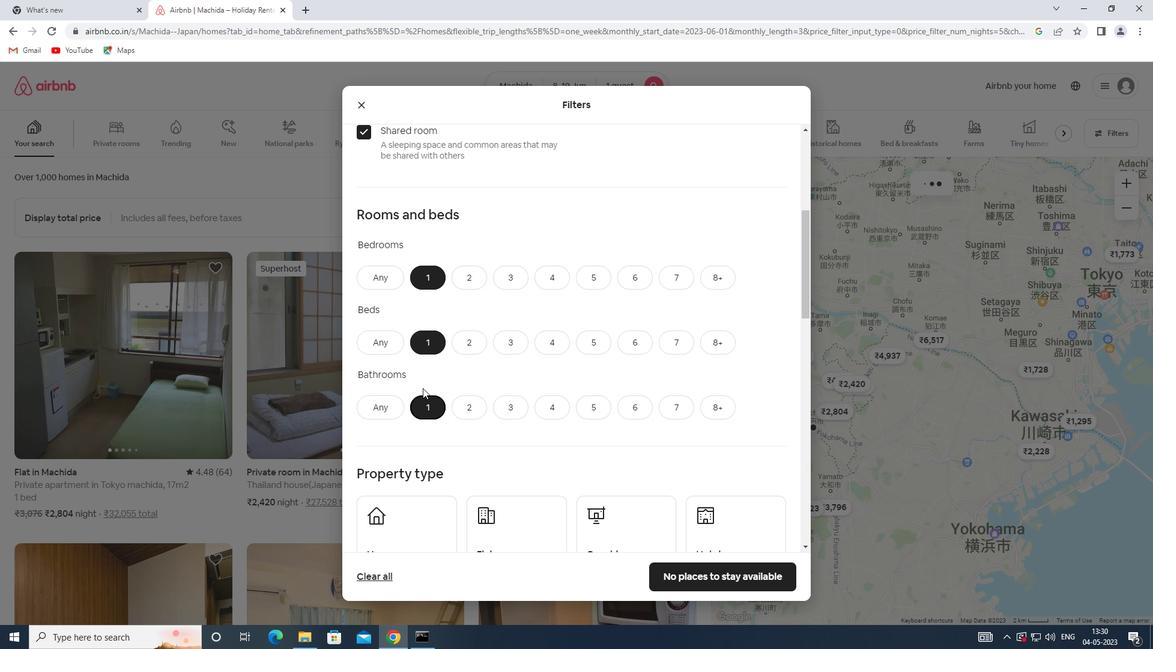 
Action: Mouse scrolled (424, 385) with delta (0, 0)
Screenshot: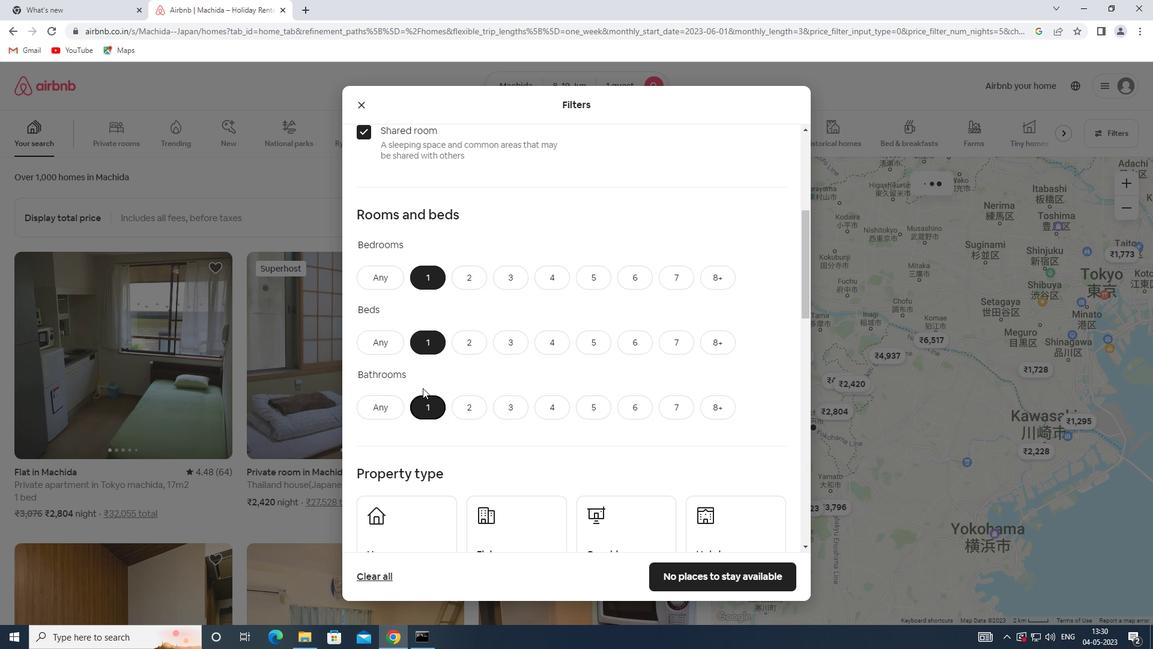 
Action: Mouse scrolled (424, 385) with delta (0, 0)
Screenshot: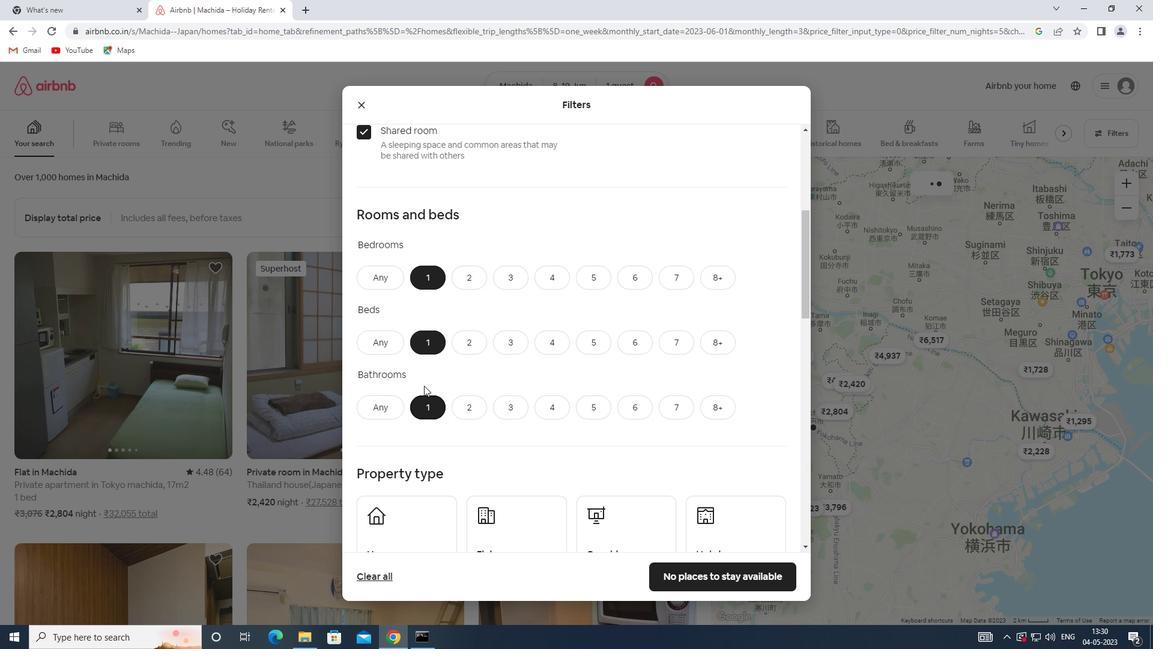 
Action: Mouse moved to (424, 380)
Screenshot: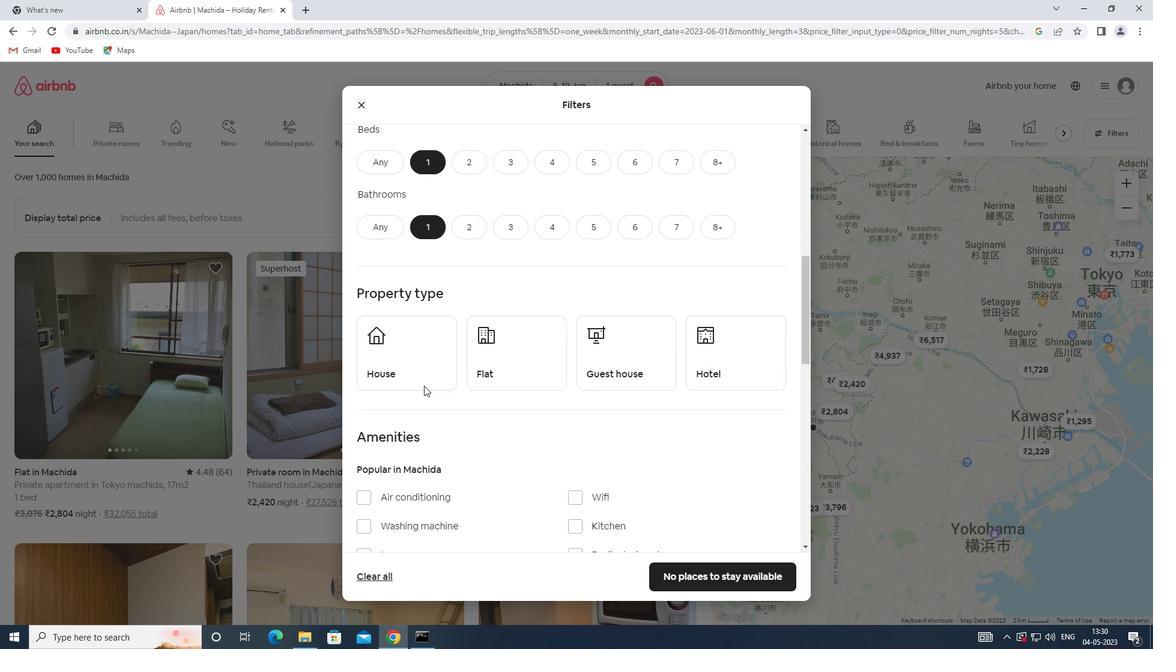 
Action: Mouse pressed left at (424, 380)
Screenshot: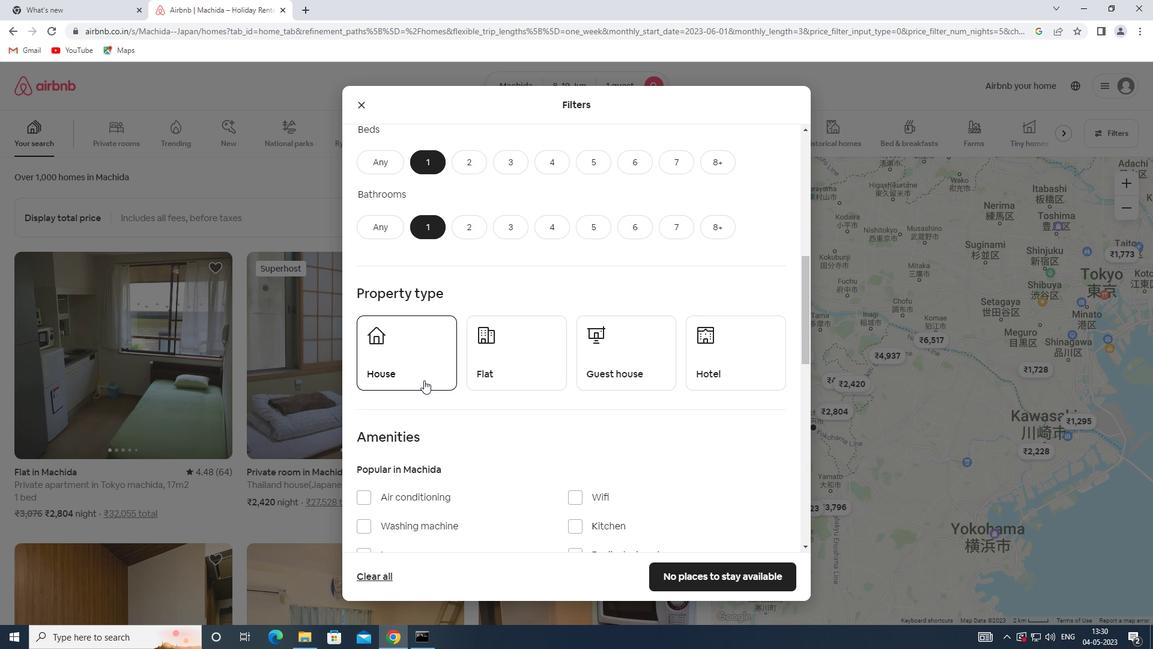 
Action: Mouse moved to (521, 373)
Screenshot: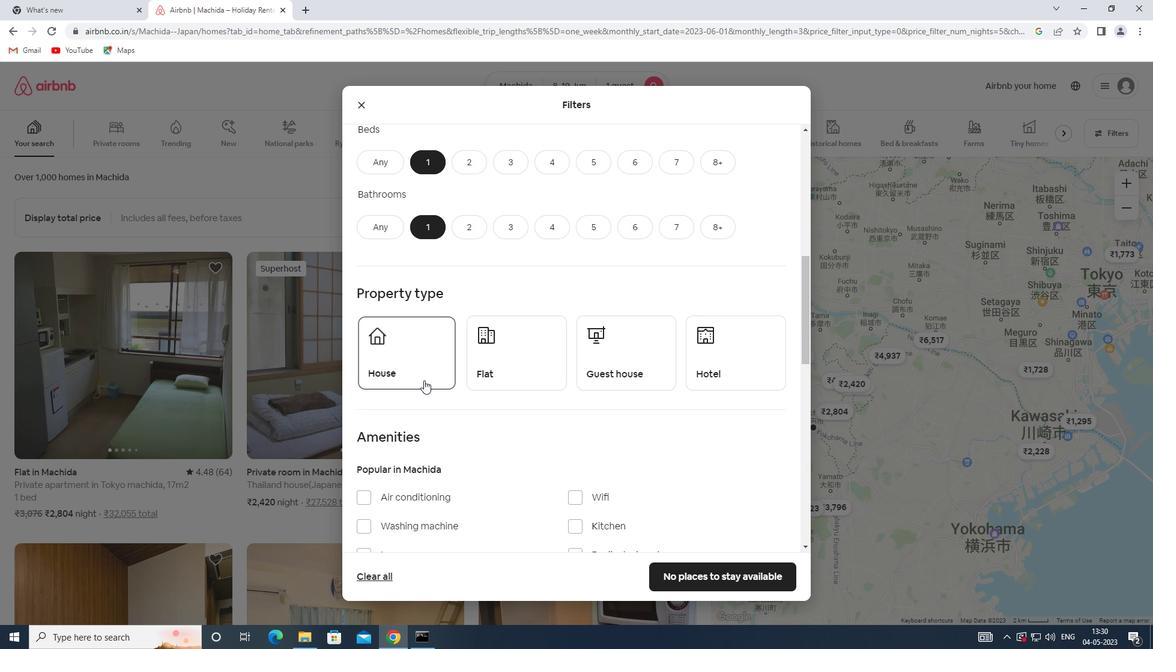 
Action: Mouse pressed left at (521, 373)
Screenshot: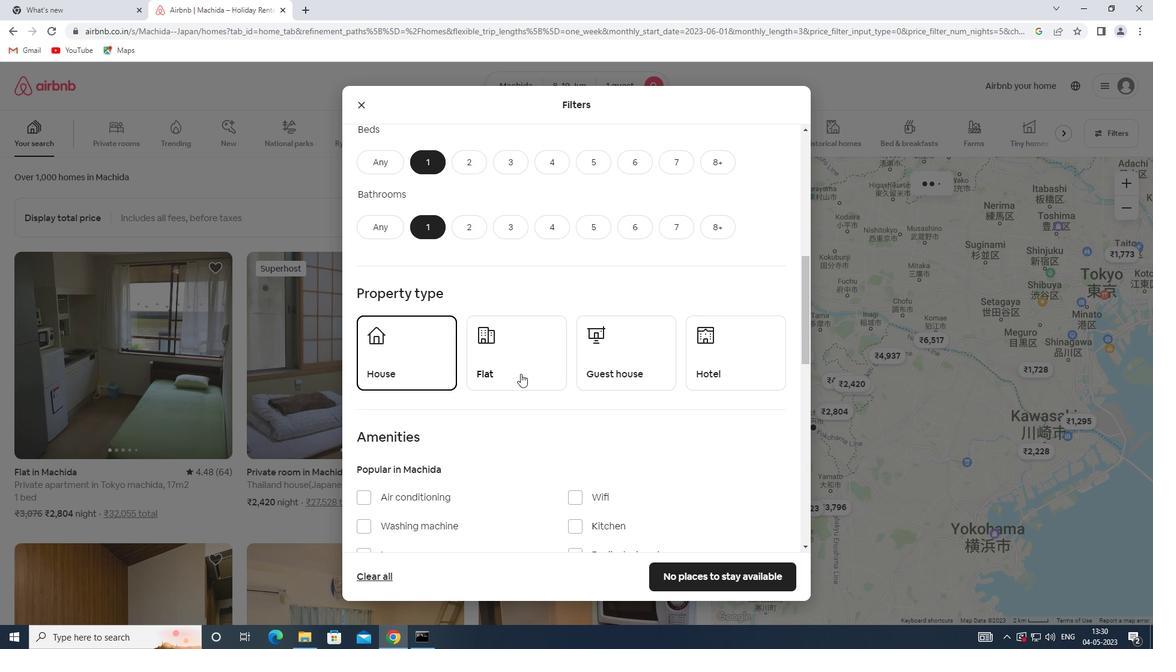 
Action: Mouse moved to (613, 364)
Screenshot: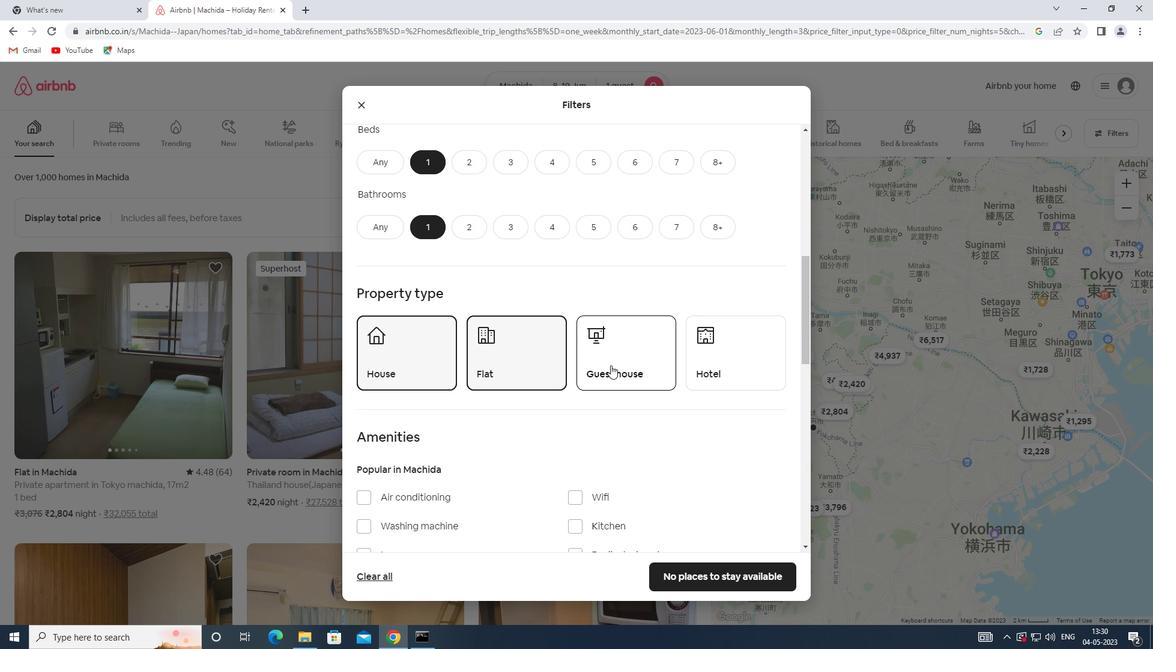 
Action: Mouse pressed left at (613, 364)
Screenshot: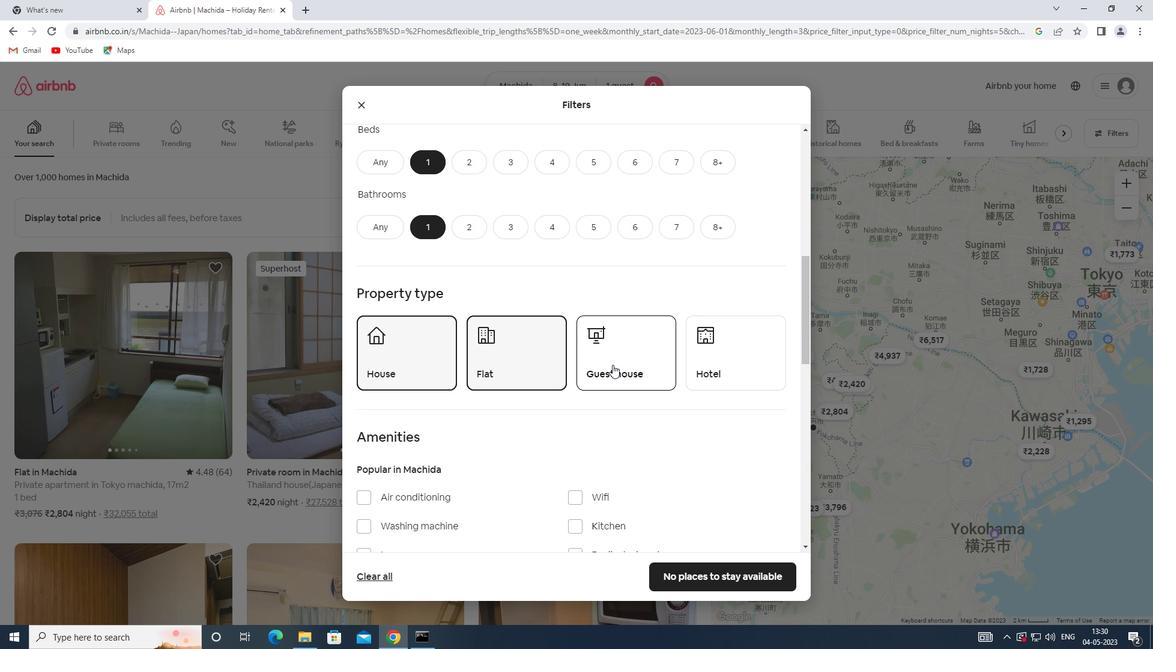 
Action: Mouse moved to (724, 358)
Screenshot: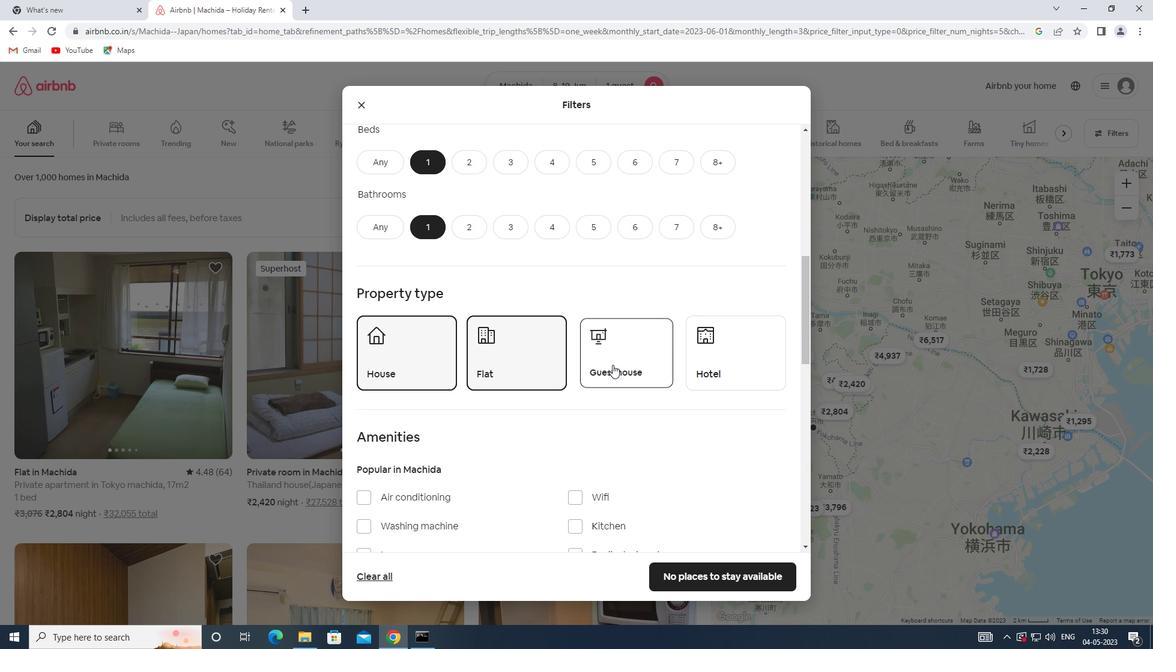 
Action: Mouse pressed left at (724, 358)
Screenshot: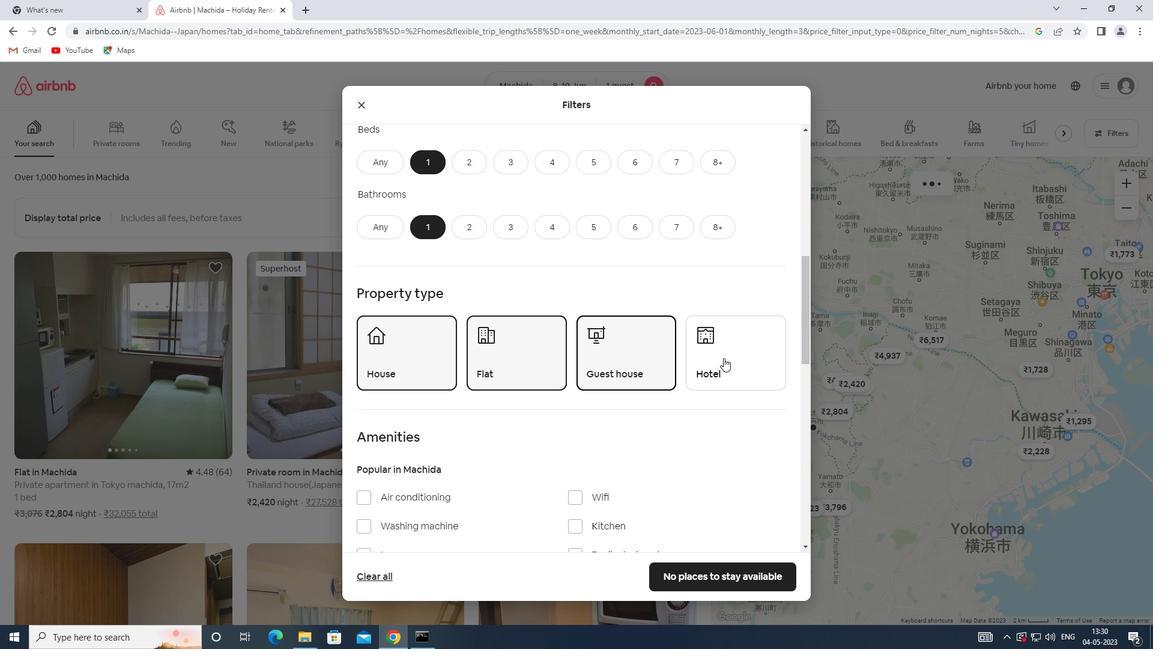 
Action: Mouse moved to (620, 355)
Screenshot: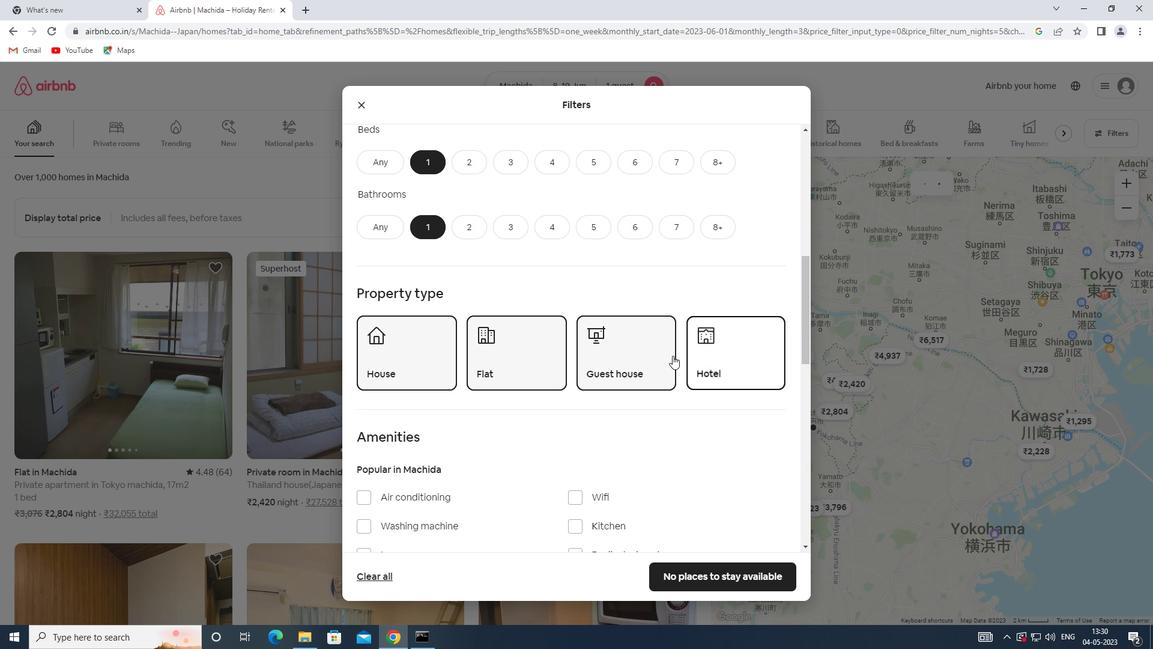 
Action: Mouse scrolled (620, 354) with delta (0, 0)
Screenshot: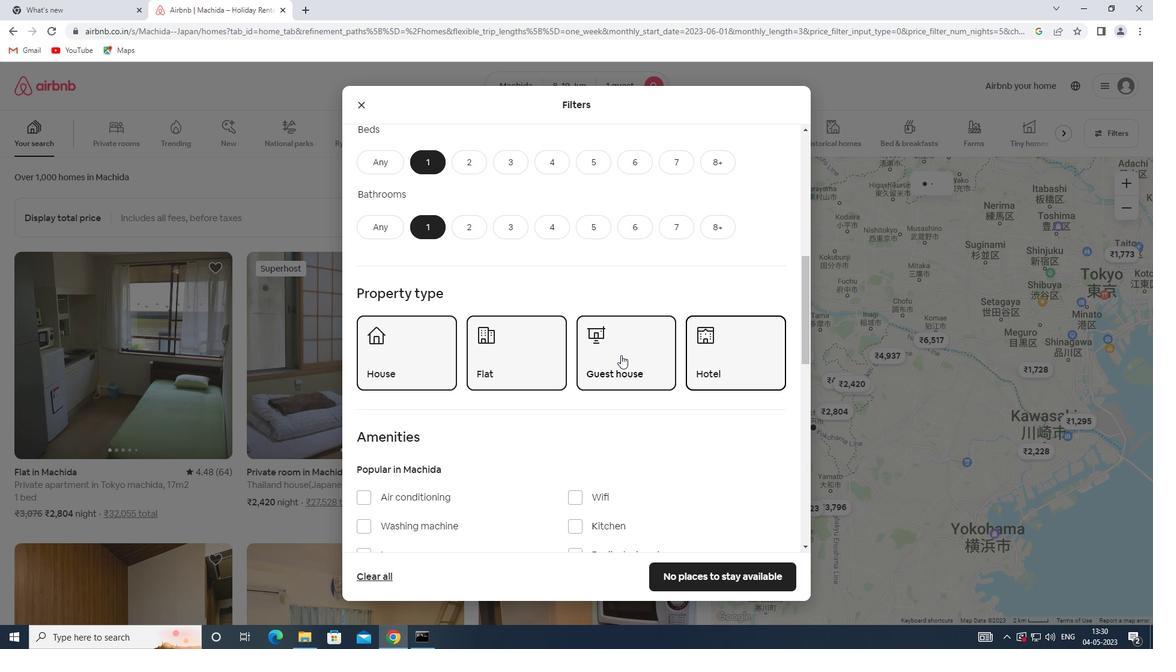 
Action: Mouse scrolled (620, 354) with delta (0, 0)
Screenshot: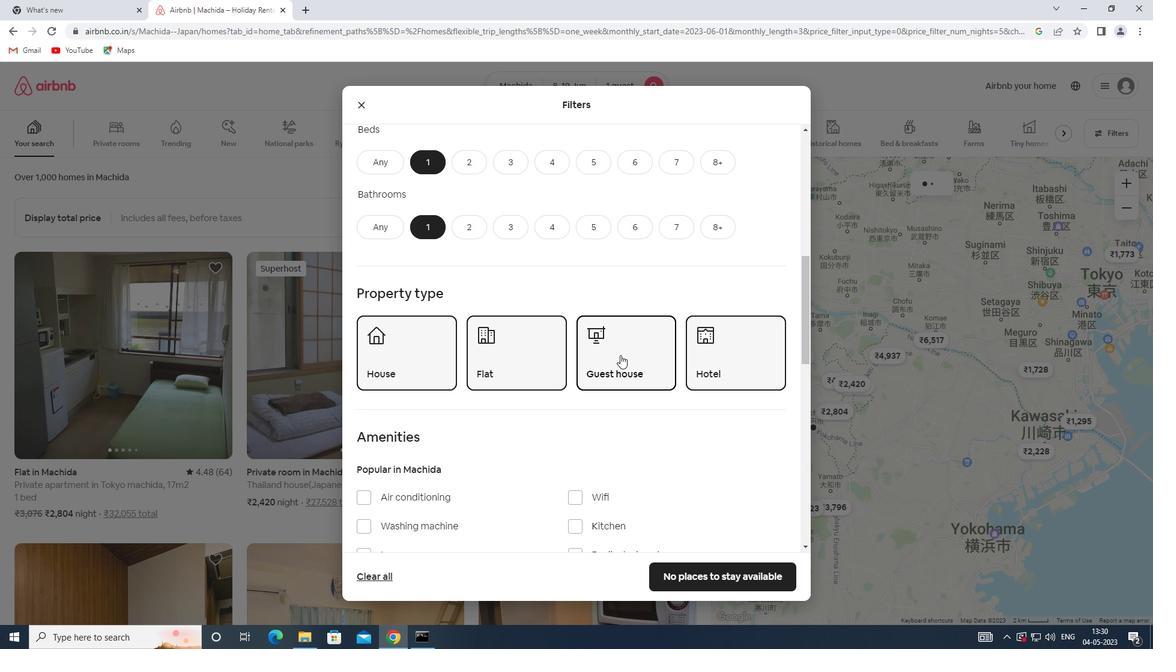 
Action: Mouse scrolled (620, 354) with delta (0, 0)
Screenshot: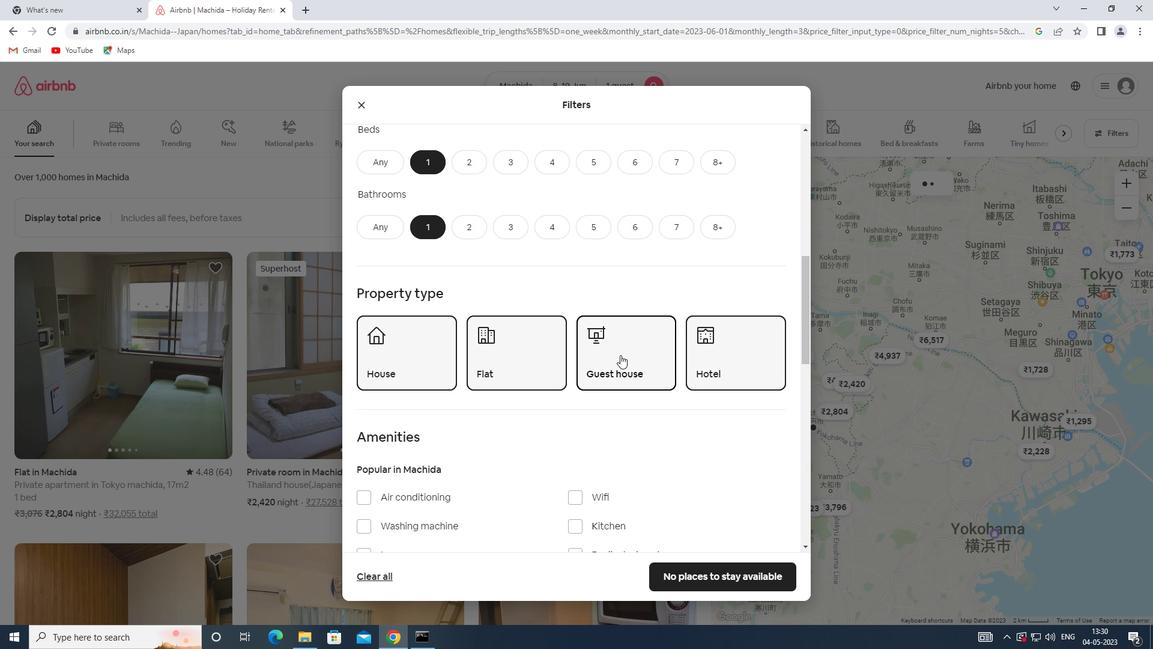 
Action: Mouse scrolled (620, 354) with delta (0, 0)
Screenshot: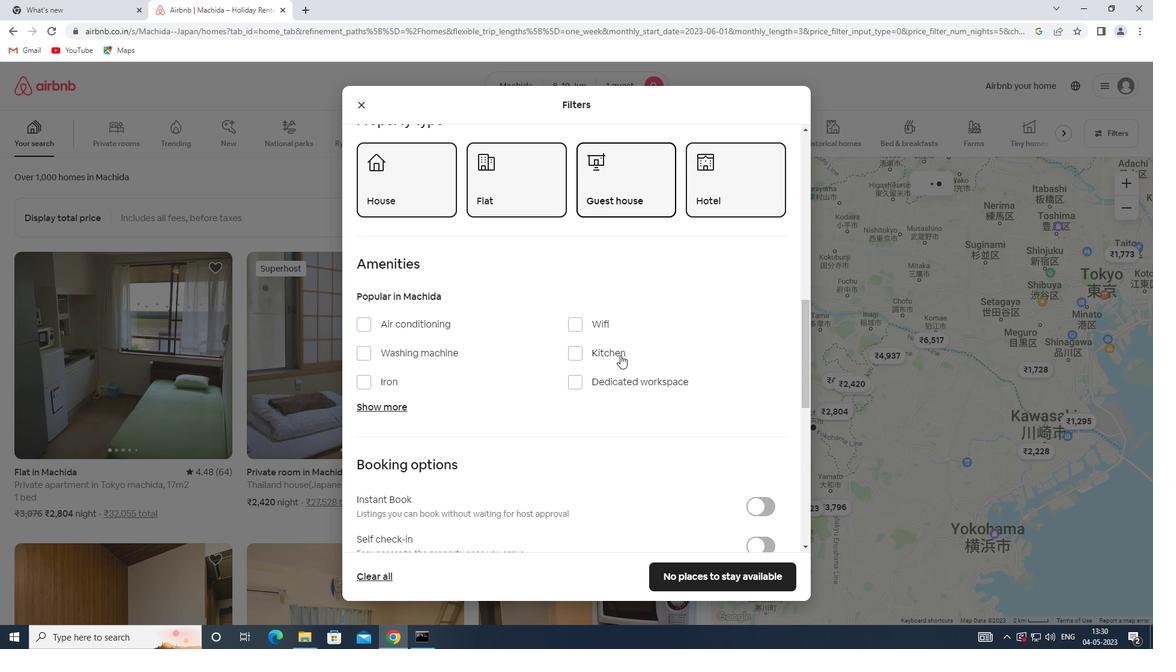 
Action: Mouse scrolled (620, 354) with delta (0, 0)
Screenshot: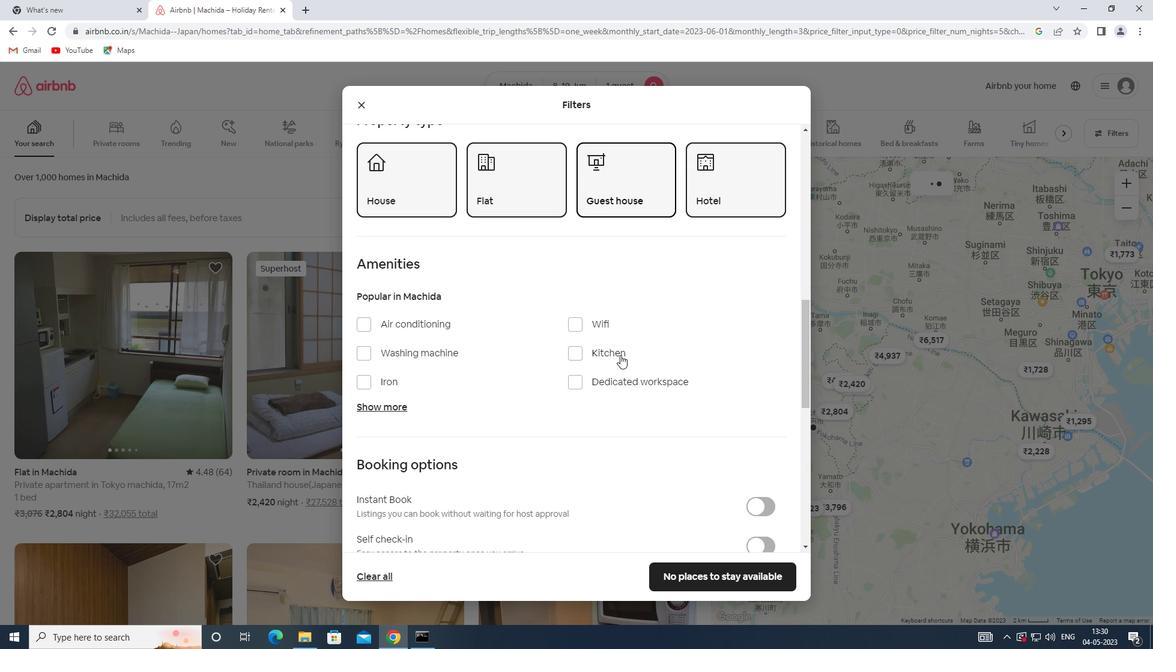 
Action: Mouse scrolled (620, 354) with delta (0, 0)
Screenshot: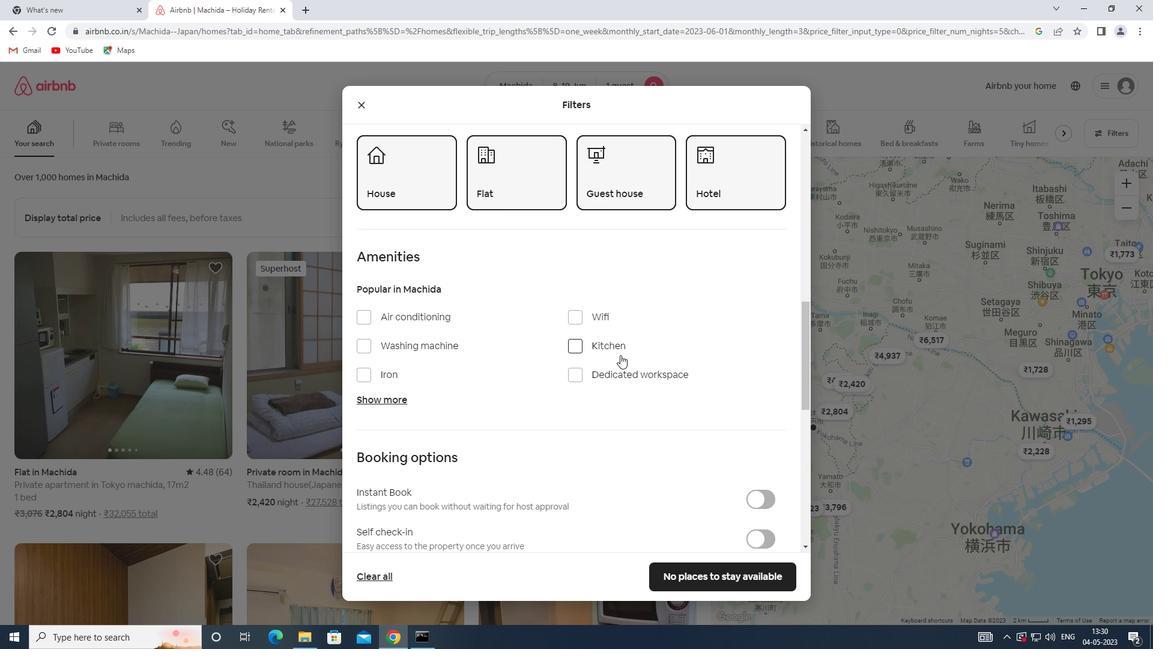 
Action: Mouse moved to (769, 357)
Screenshot: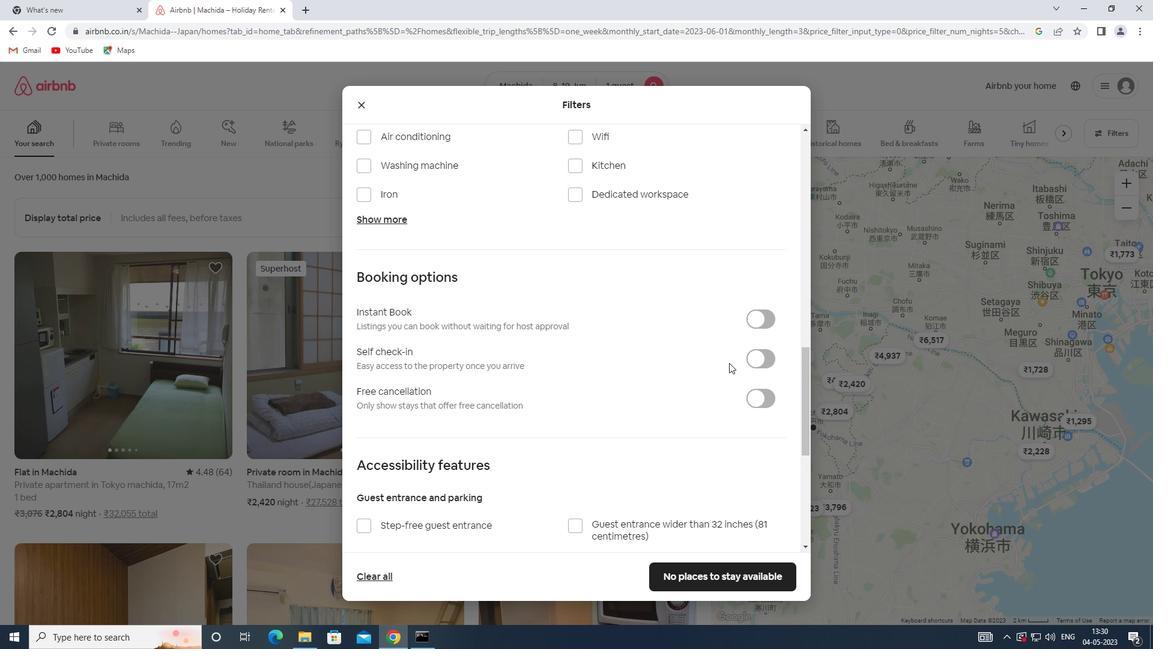
Action: Mouse pressed left at (769, 357)
Screenshot: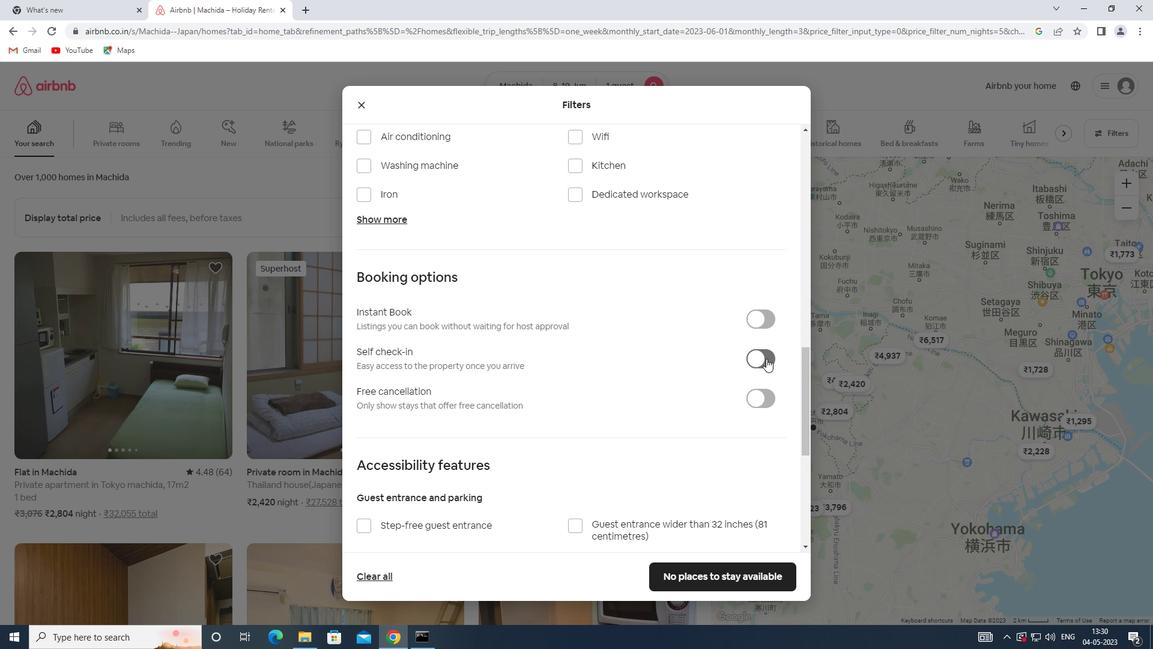 
Action: Mouse moved to (567, 357)
Screenshot: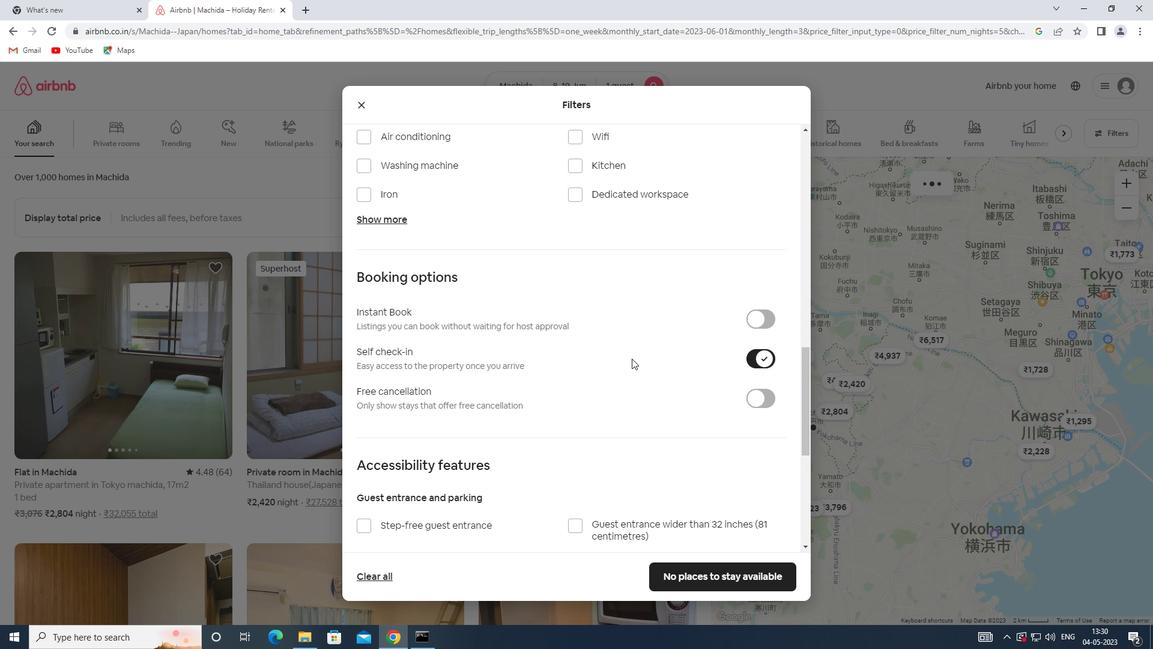
Action: Mouse scrolled (567, 356) with delta (0, 0)
Screenshot: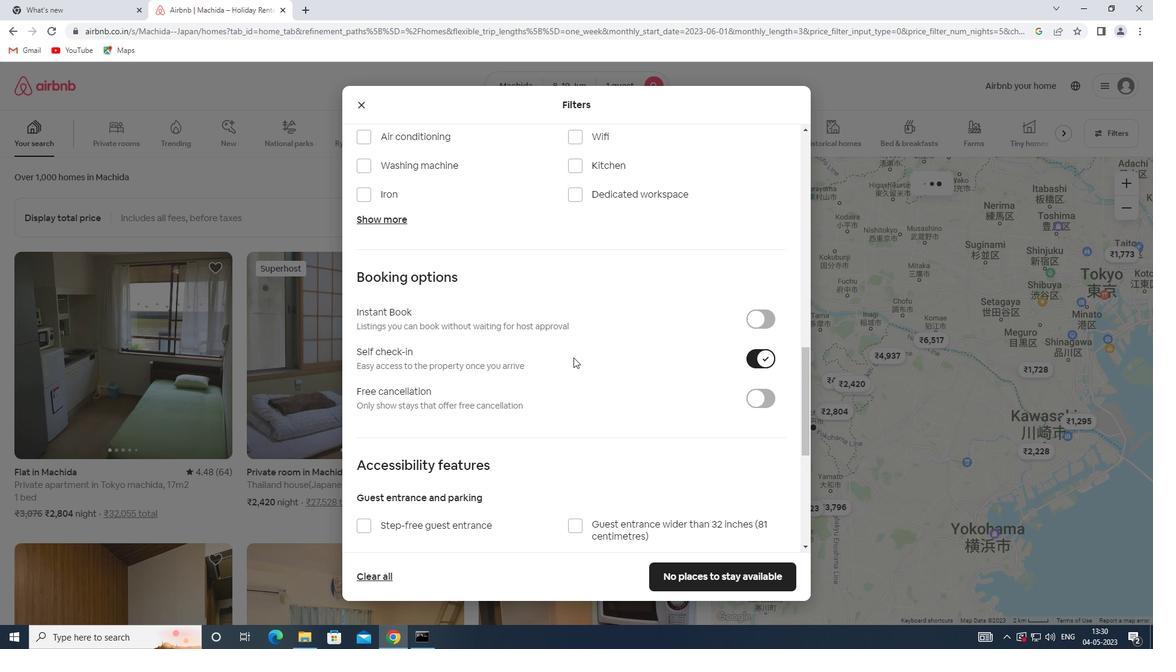 
Action: Mouse scrolled (567, 356) with delta (0, 0)
Screenshot: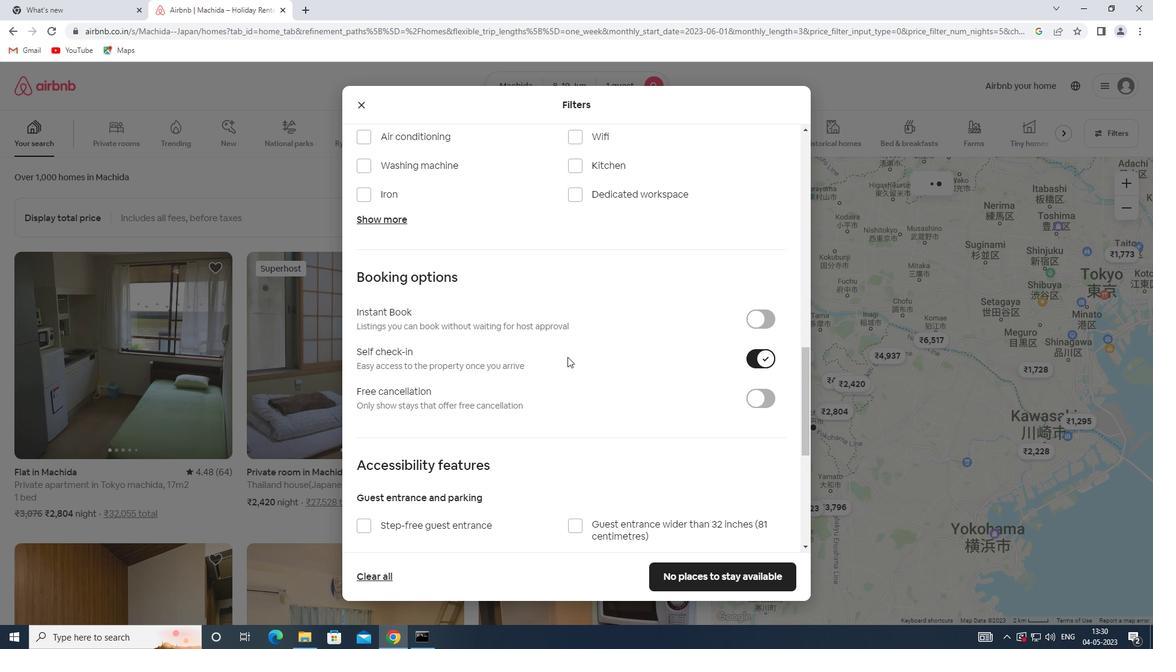
Action: Mouse scrolled (567, 356) with delta (0, 0)
Screenshot: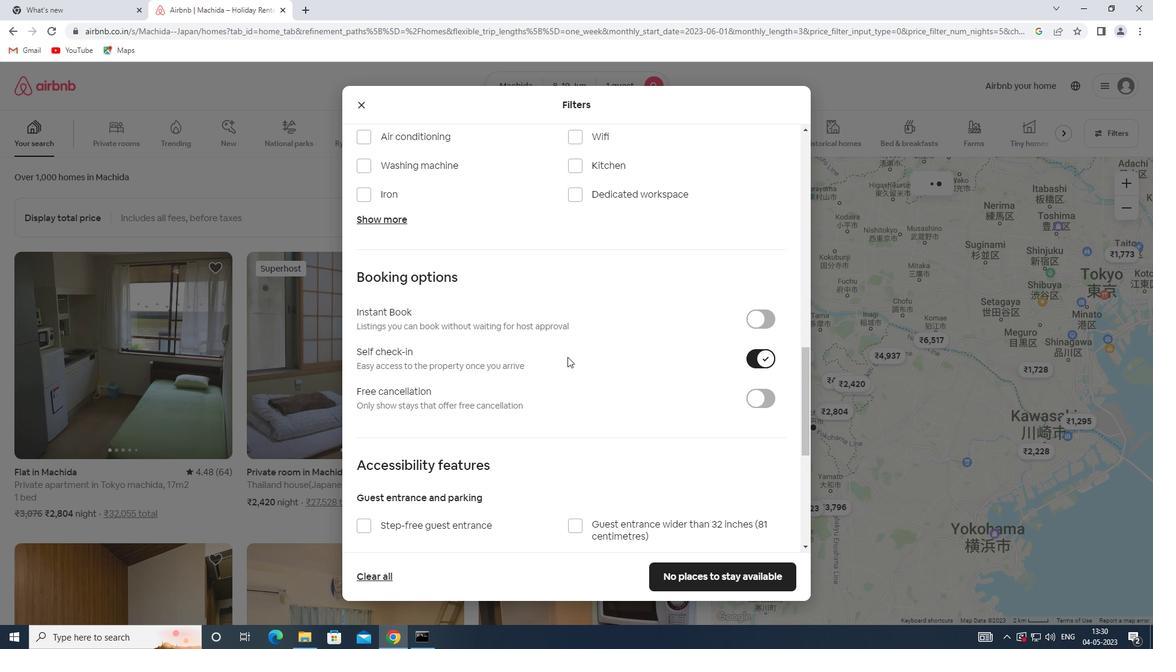 
Action: Mouse scrolled (567, 356) with delta (0, 0)
Screenshot: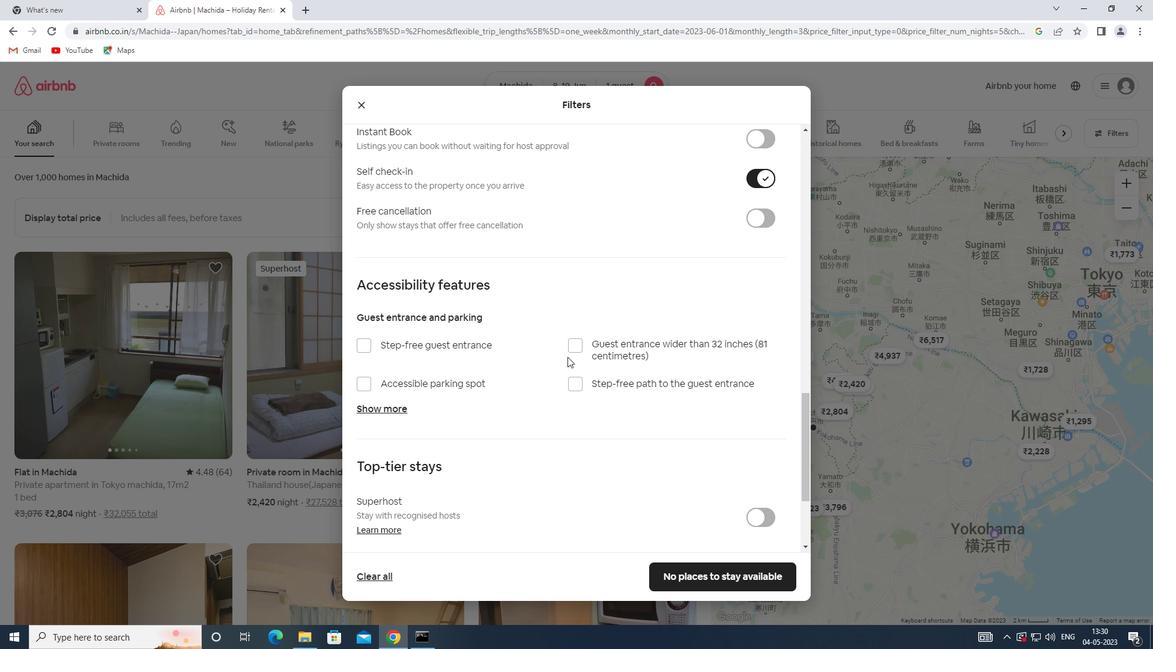 
Action: Mouse scrolled (567, 356) with delta (0, 0)
Screenshot: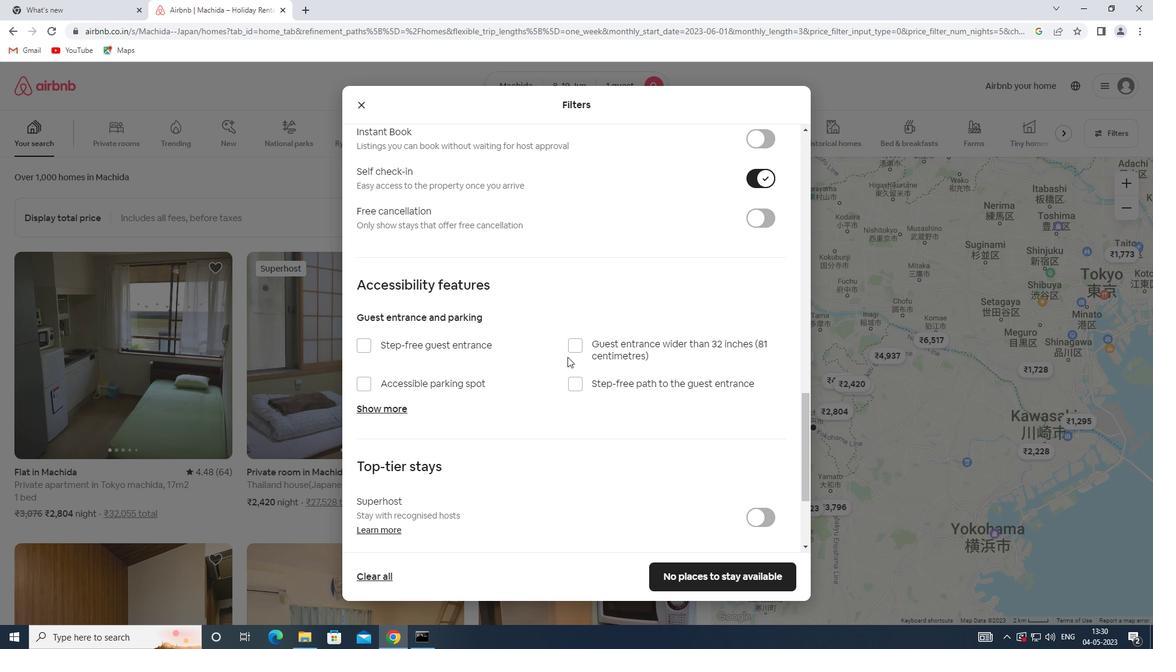 
Action: Mouse scrolled (567, 356) with delta (0, 0)
Screenshot: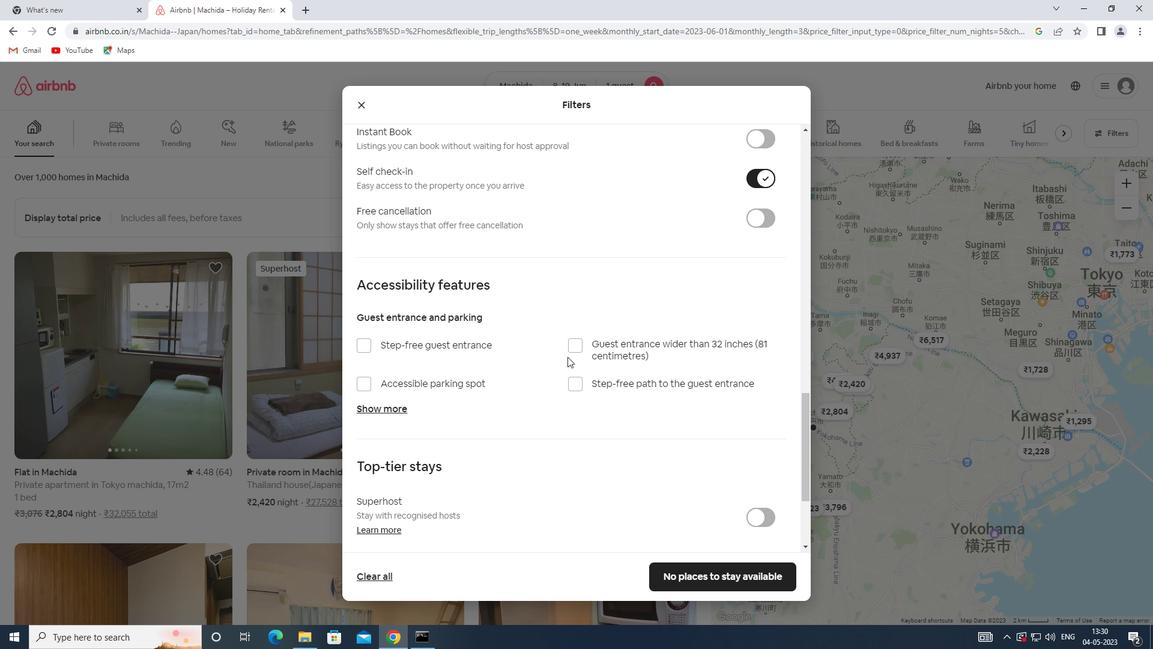 
Action: Mouse scrolled (567, 356) with delta (0, 0)
Screenshot: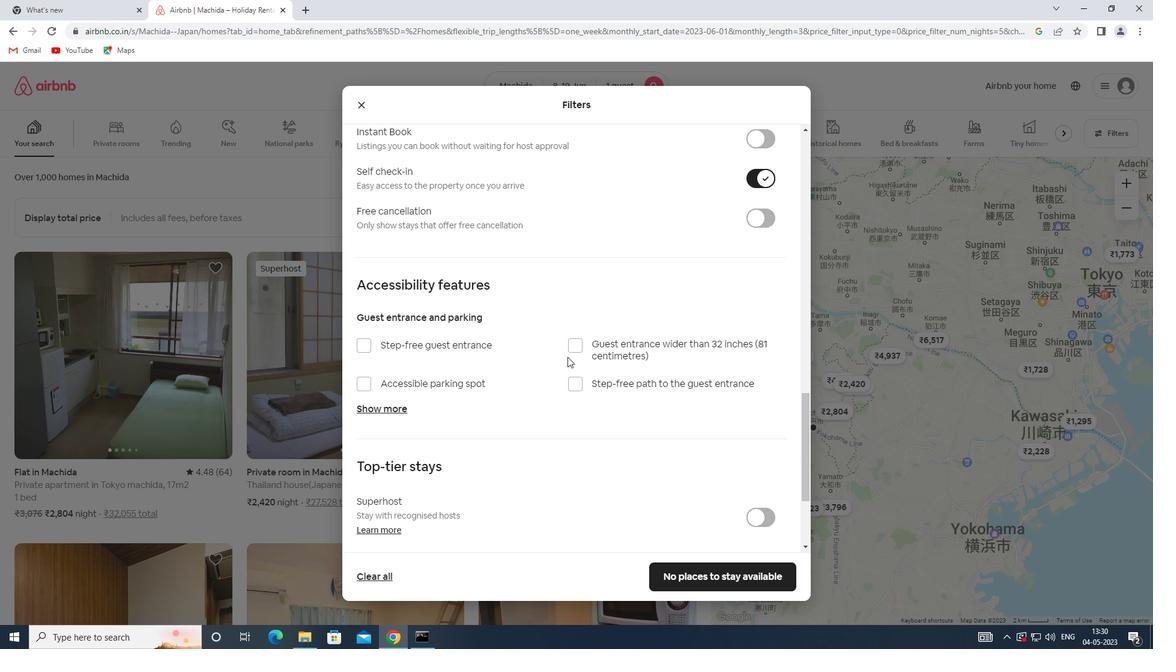
Action: Mouse moved to (404, 468)
Screenshot: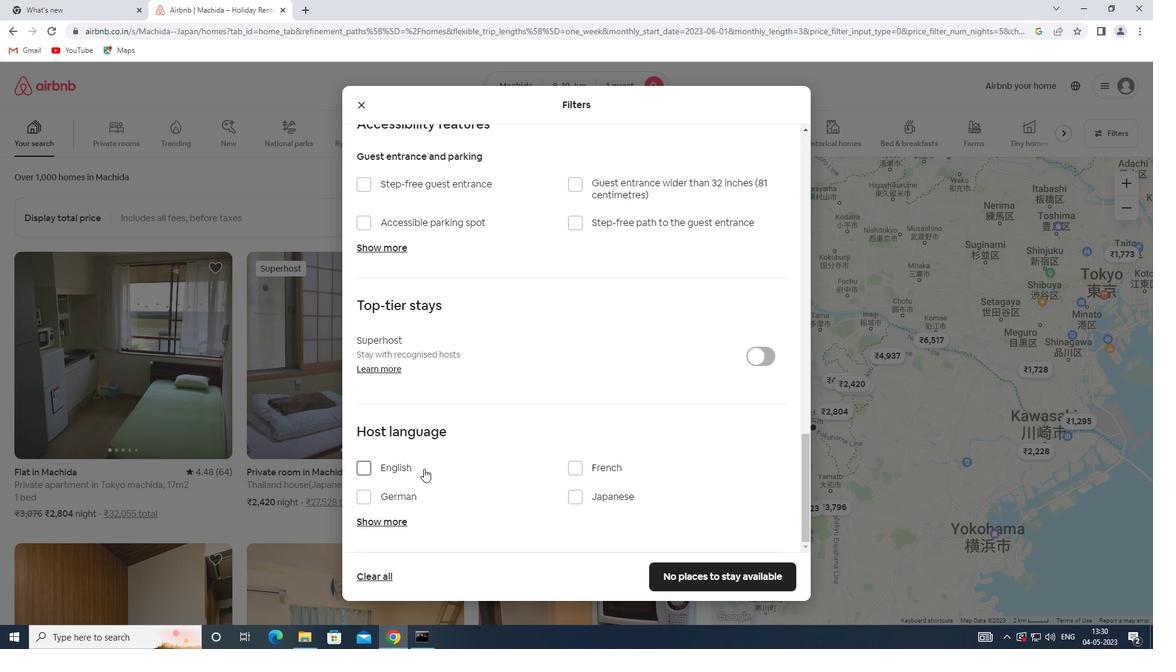 
Action: Mouse pressed left at (404, 468)
Screenshot: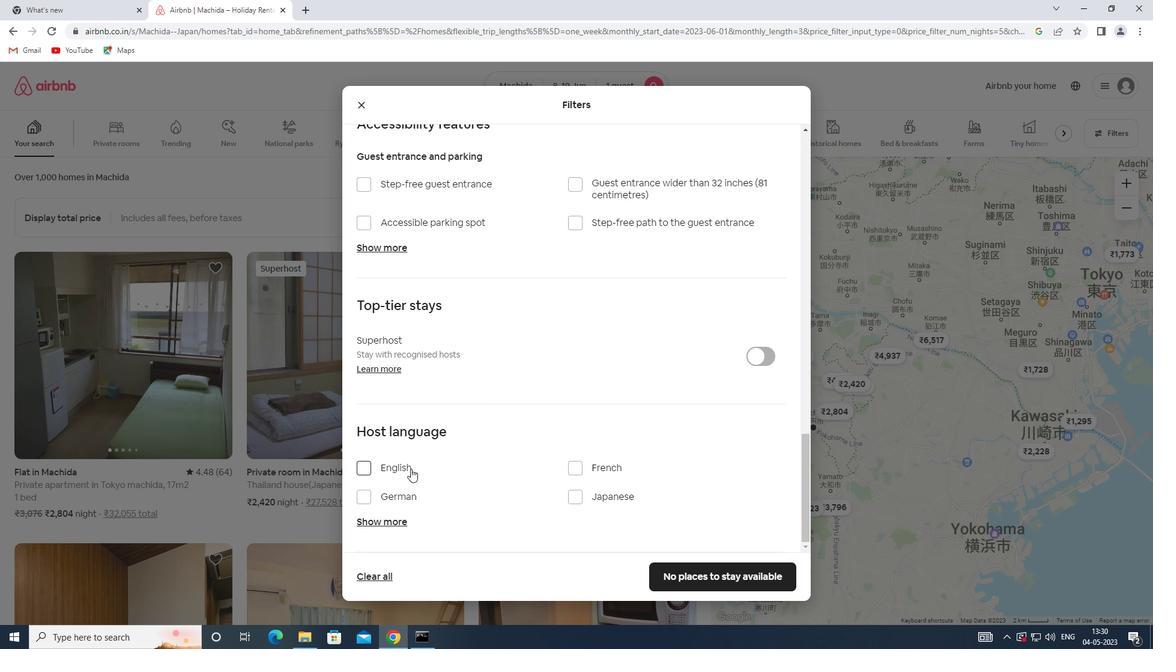 
Action: Mouse moved to (745, 571)
Screenshot: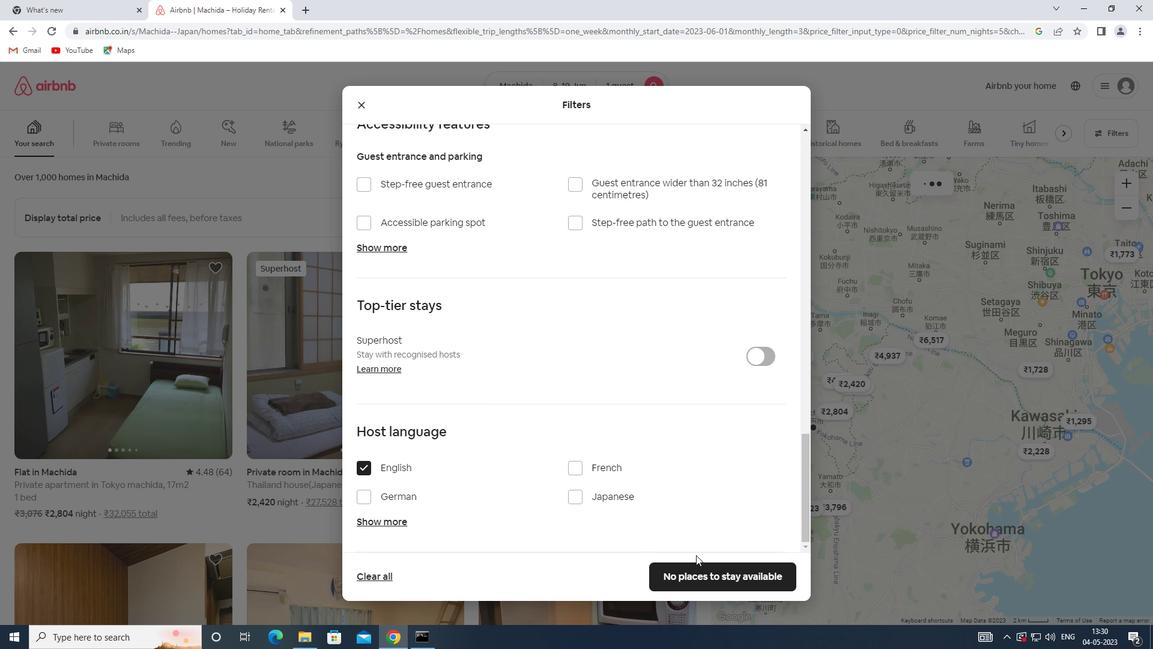
Action: Mouse pressed left at (745, 571)
Screenshot: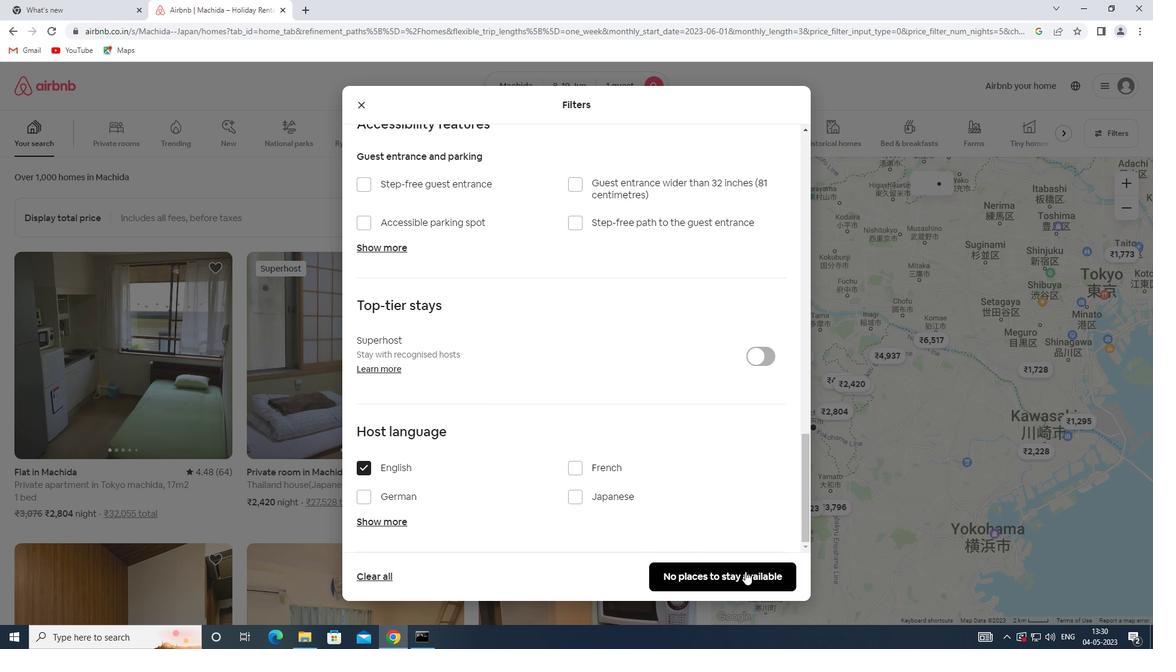 
